 Task: Select the current location as Chattahoochee National Forest, Georgia, United States . Now zoom - , and verify the location . Hide zoom slider
Action: Mouse moved to (123, 88)
Screenshot: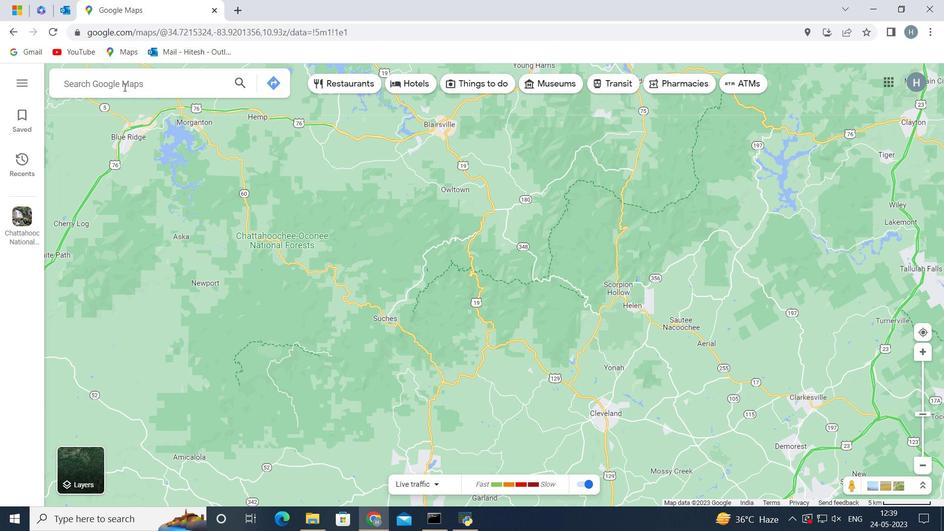 
Action: Mouse pressed left at (123, 88)
Screenshot: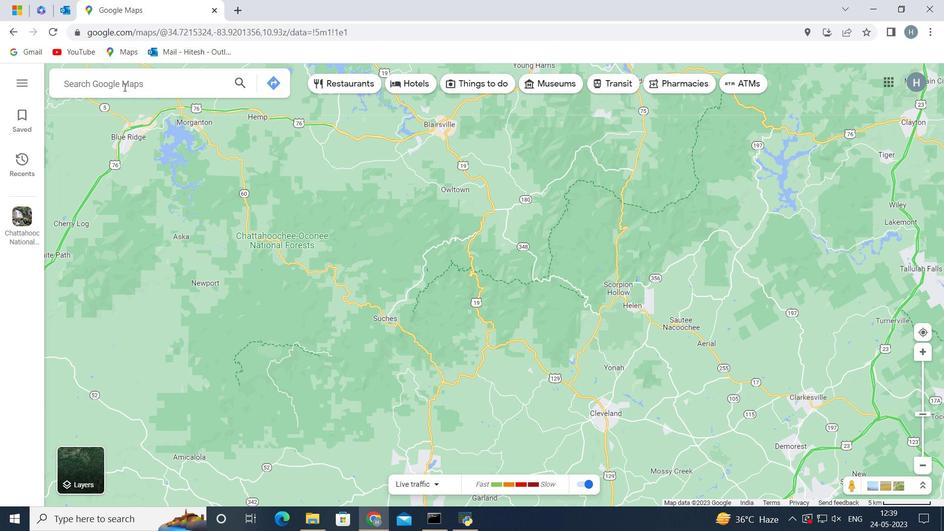 
Action: Key pressed <Key.shift>Chattahoochee<Key.space>national<Key.space>forest<Key.space>gei<Key.backspace>orgia<Key.space>united<Key.space>states
Screenshot: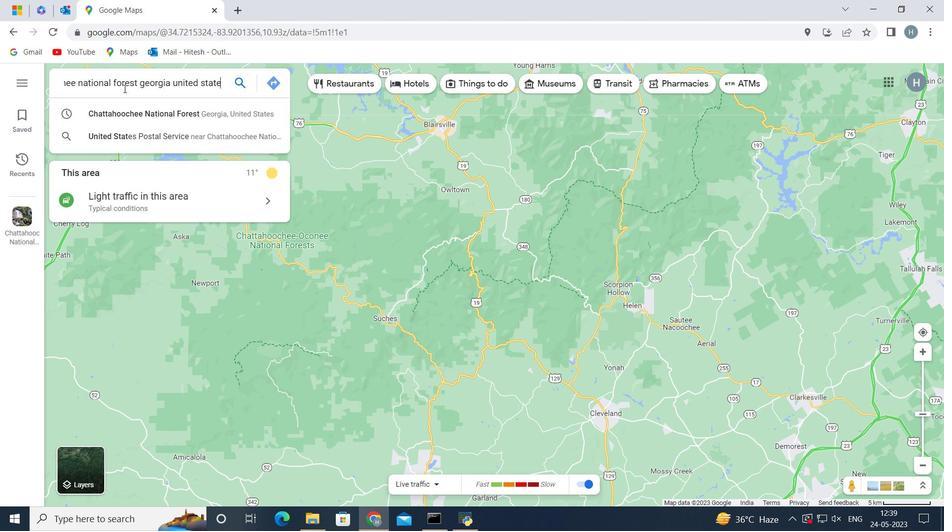 
Action: Mouse moved to (134, 111)
Screenshot: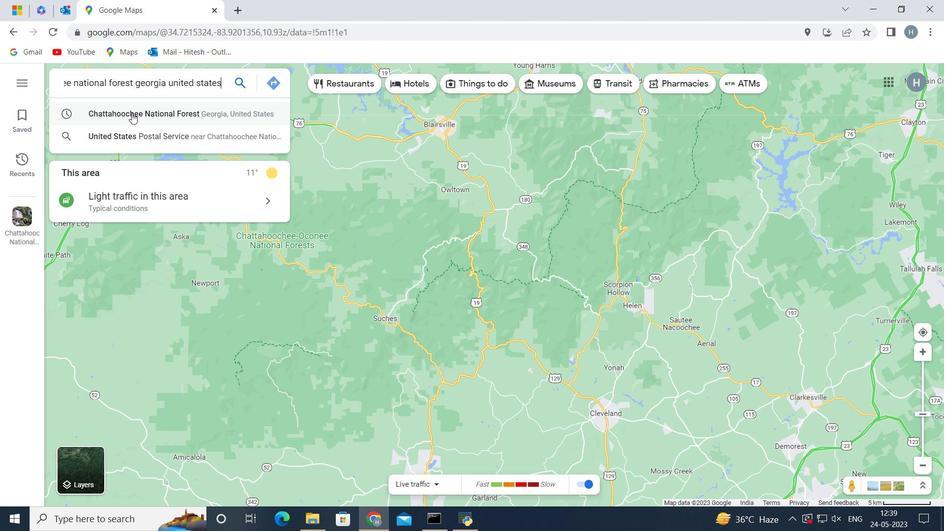 
Action: Mouse pressed left at (134, 111)
Screenshot: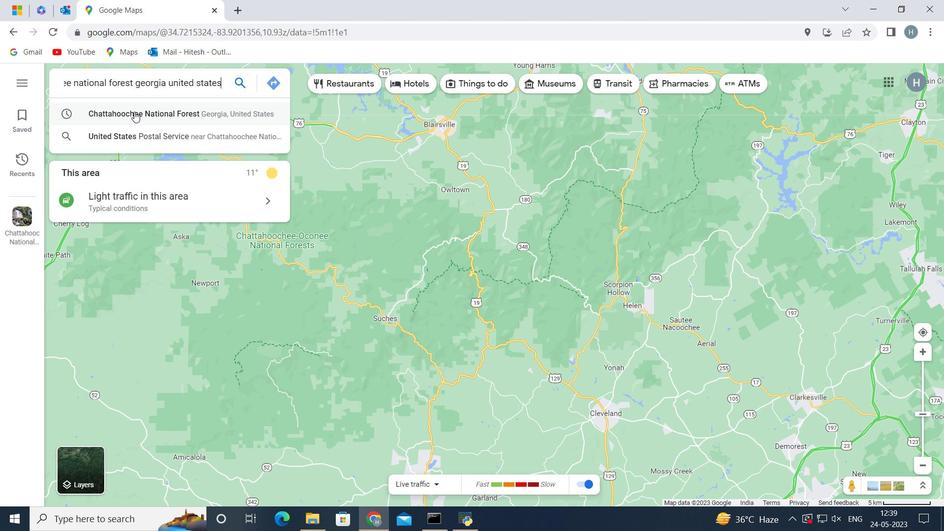 
Action: Mouse moved to (639, 301)
Screenshot: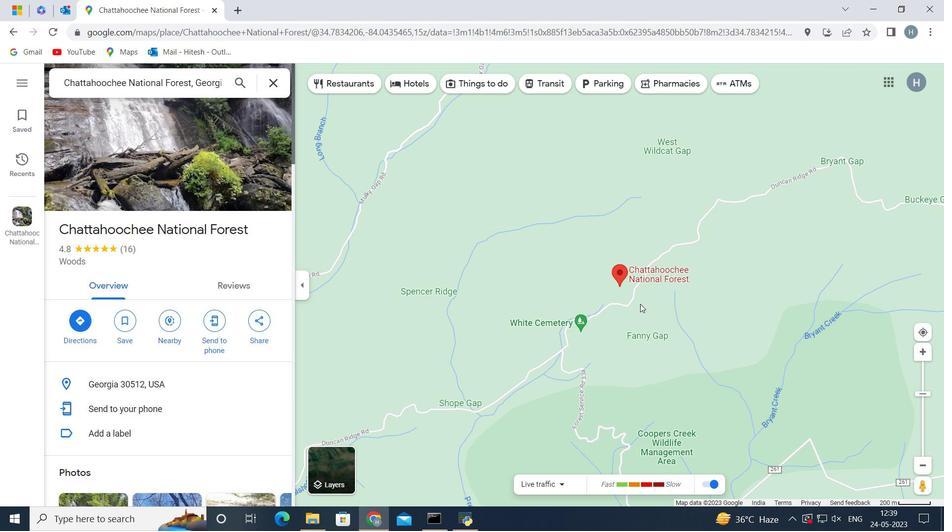 
Action: Mouse scrolled (639, 301) with delta (0, 0)
Screenshot: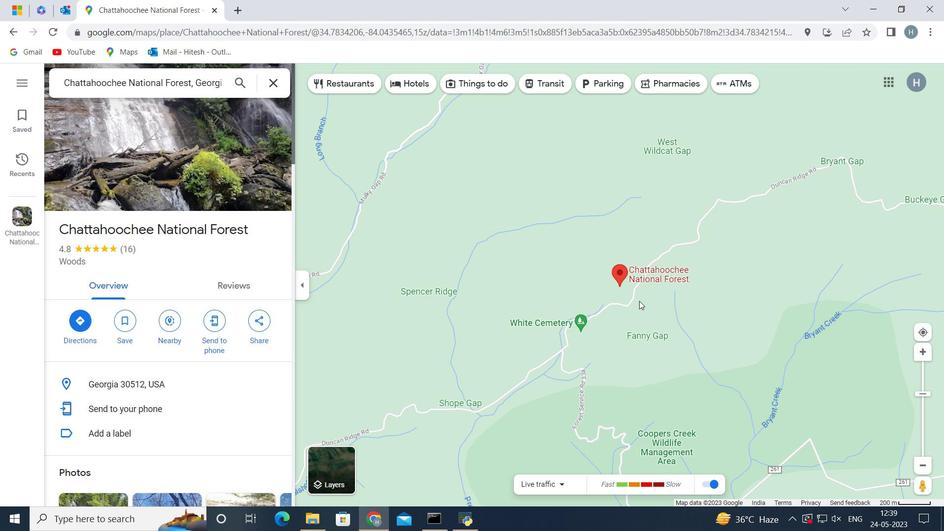 
Action: Mouse scrolled (639, 301) with delta (0, 0)
Screenshot: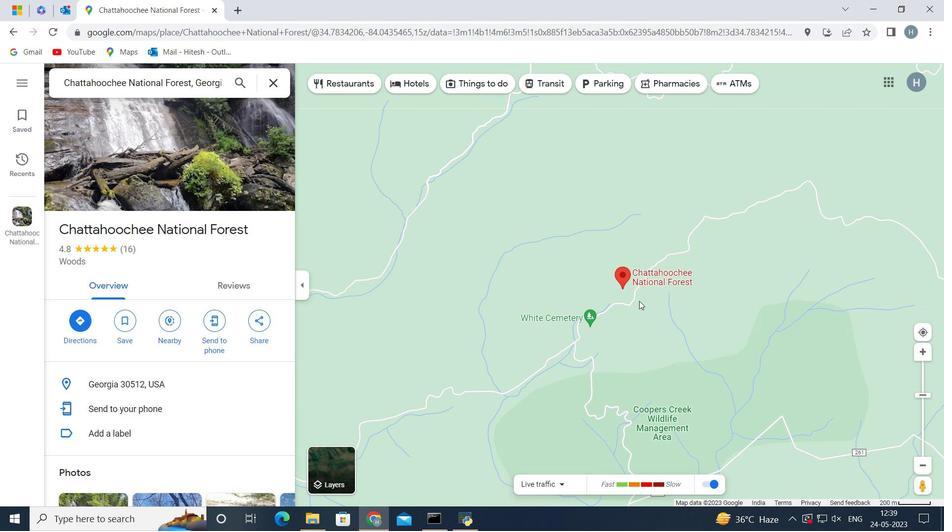 
Action: Mouse scrolled (639, 301) with delta (0, 0)
Screenshot: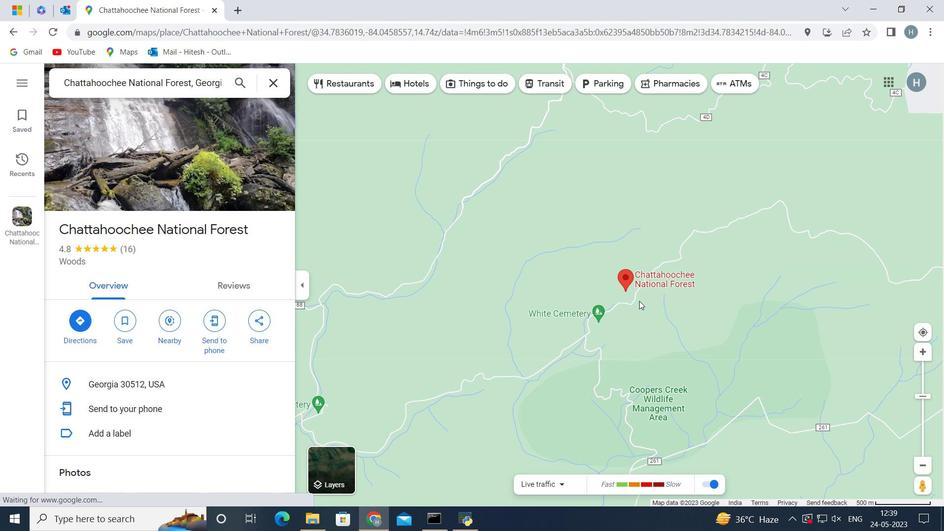
Action: Mouse scrolled (639, 301) with delta (0, 0)
Screenshot: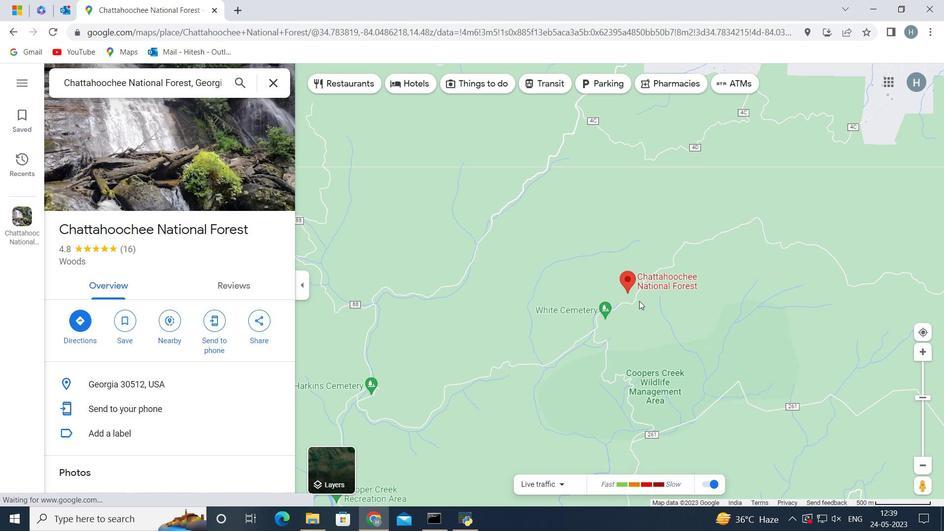 
Action: Mouse scrolled (639, 301) with delta (0, 0)
Screenshot: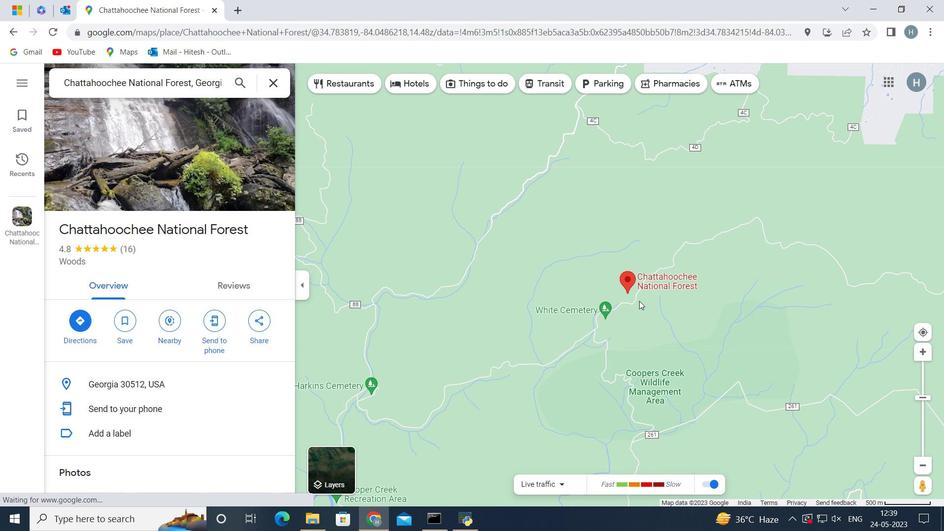 
Action: Mouse scrolled (639, 302) with delta (0, 0)
Screenshot: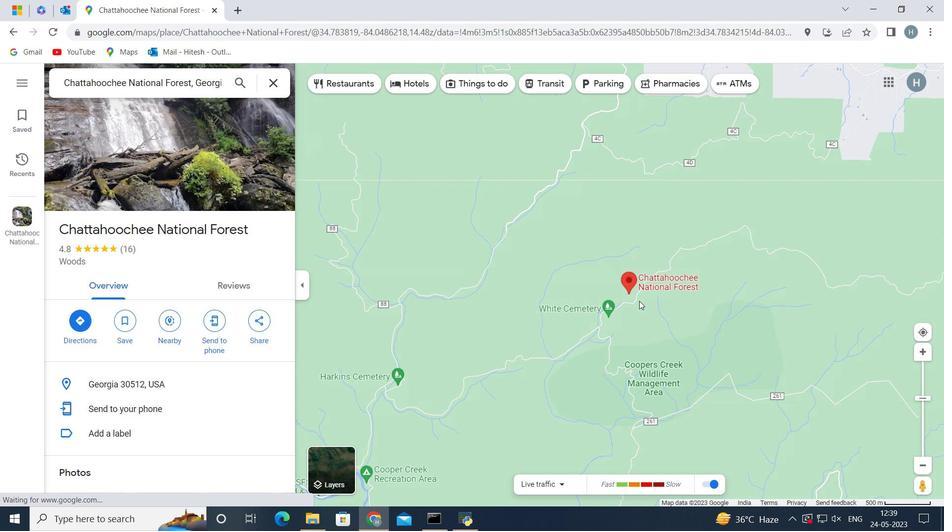 
Action: Mouse scrolled (639, 301) with delta (0, 0)
Screenshot: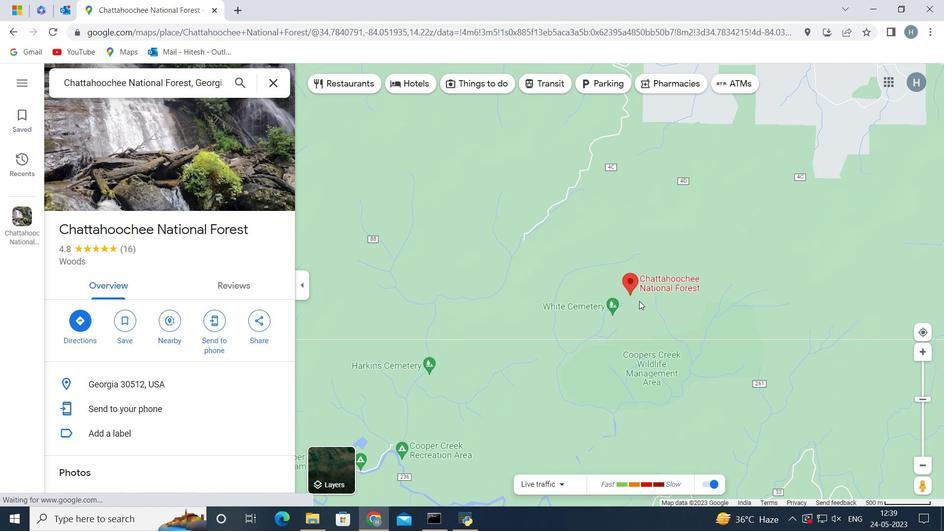 
Action: Mouse scrolled (639, 301) with delta (0, 0)
Screenshot: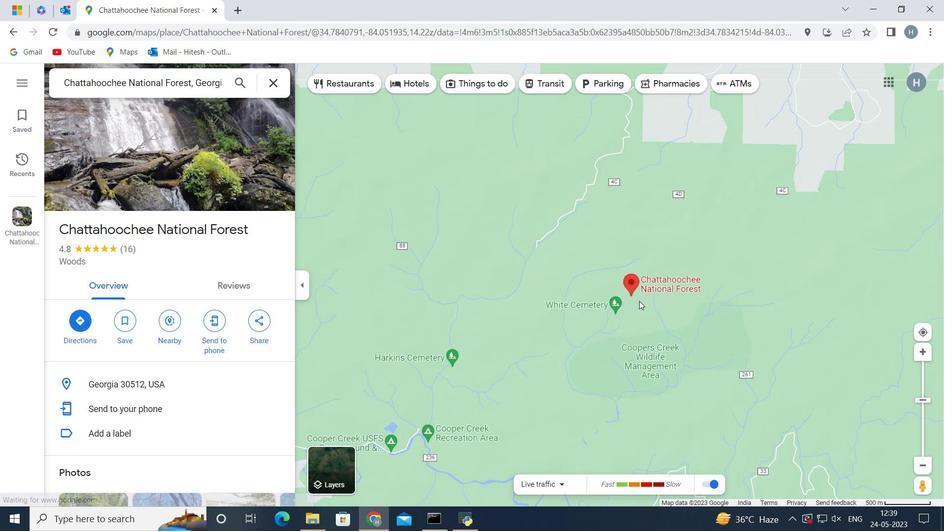 
Action: Mouse scrolled (639, 301) with delta (0, 0)
Screenshot: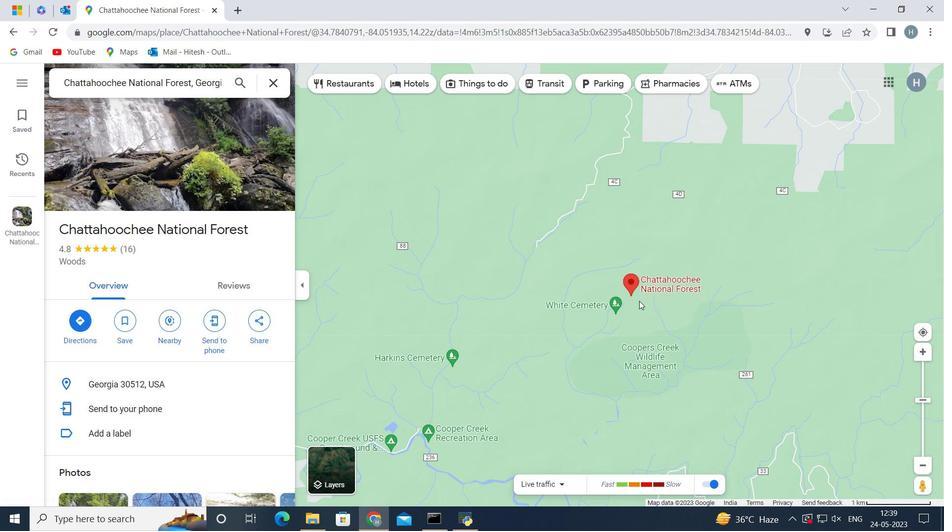 
Action: Mouse scrolled (639, 301) with delta (0, 0)
Screenshot: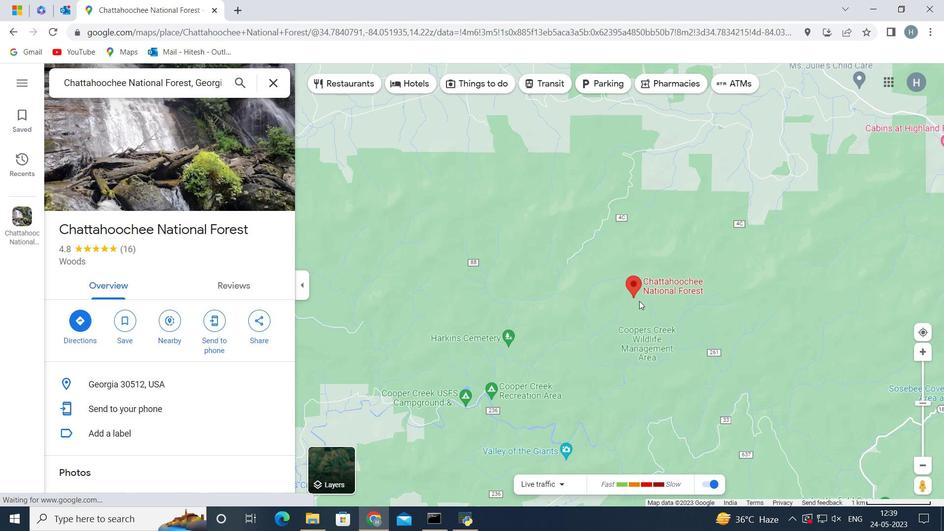 
Action: Mouse scrolled (639, 301) with delta (0, 0)
Screenshot: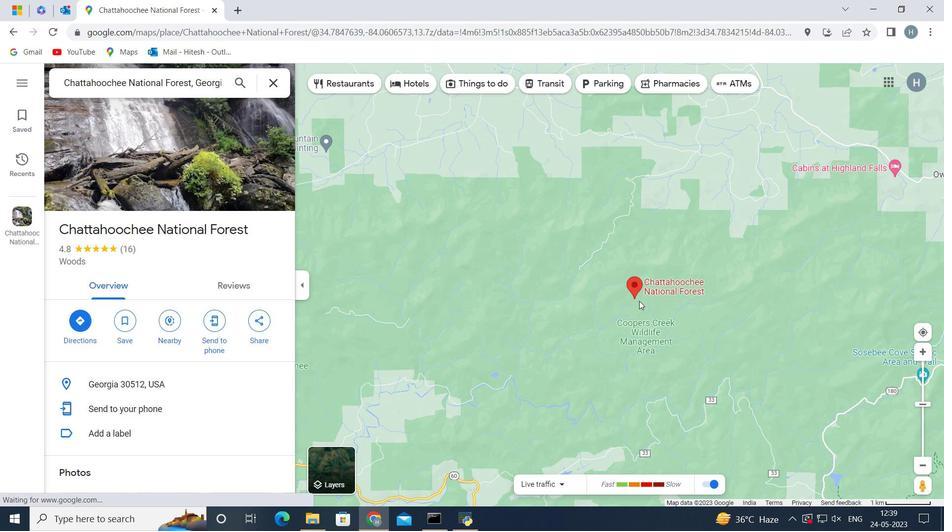 
Action: Mouse scrolled (639, 301) with delta (0, 0)
Screenshot: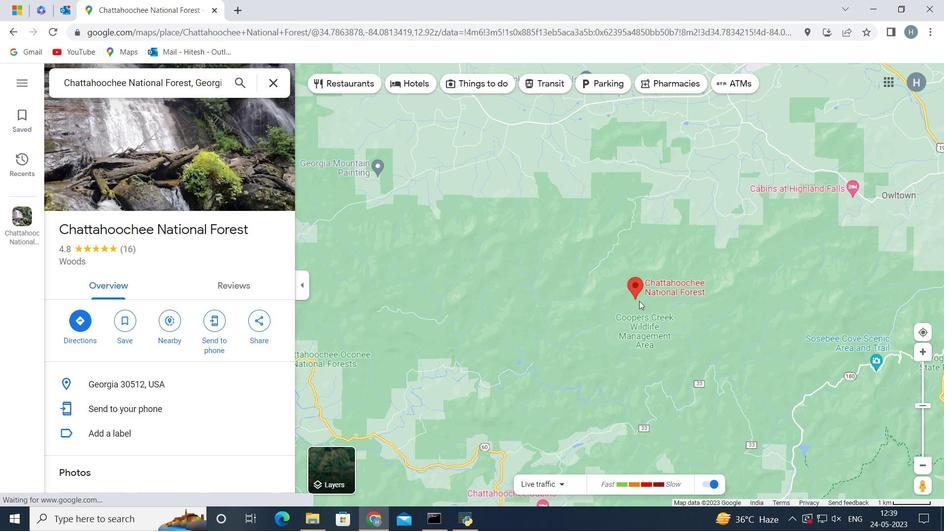 
Action: Mouse scrolled (639, 301) with delta (0, 0)
Screenshot: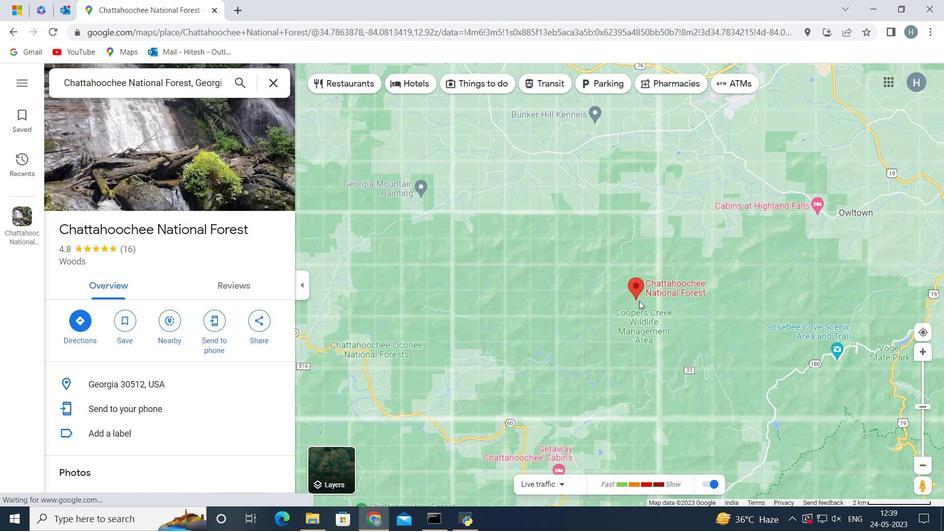 
Action: Mouse scrolled (639, 301) with delta (0, 0)
Screenshot: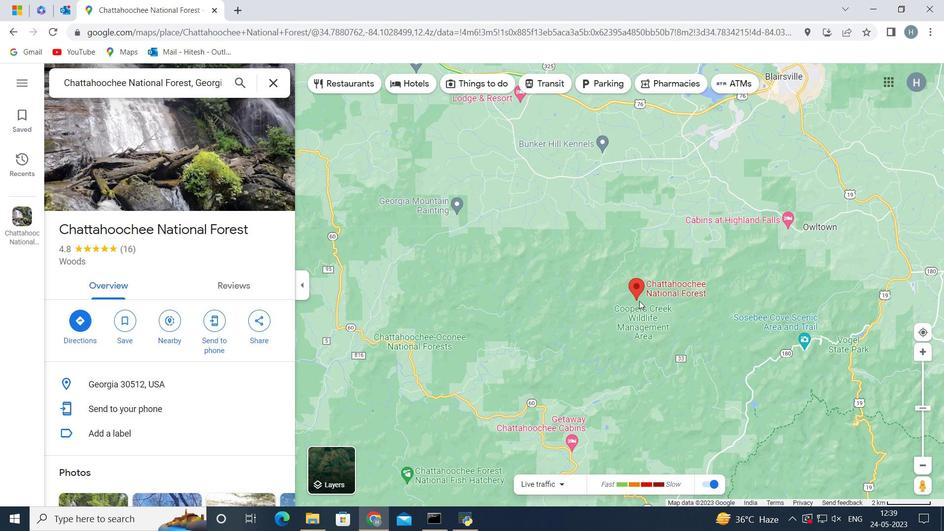 
Action: Mouse scrolled (639, 301) with delta (0, 0)
Screenshot: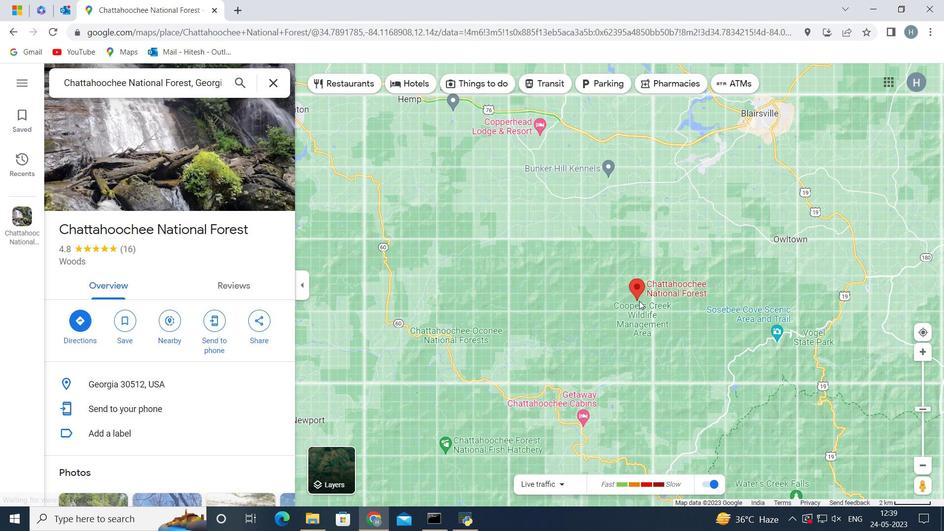 
Action: Mouse scrolled (639, 301) with delta (0, 0)
Screenshot: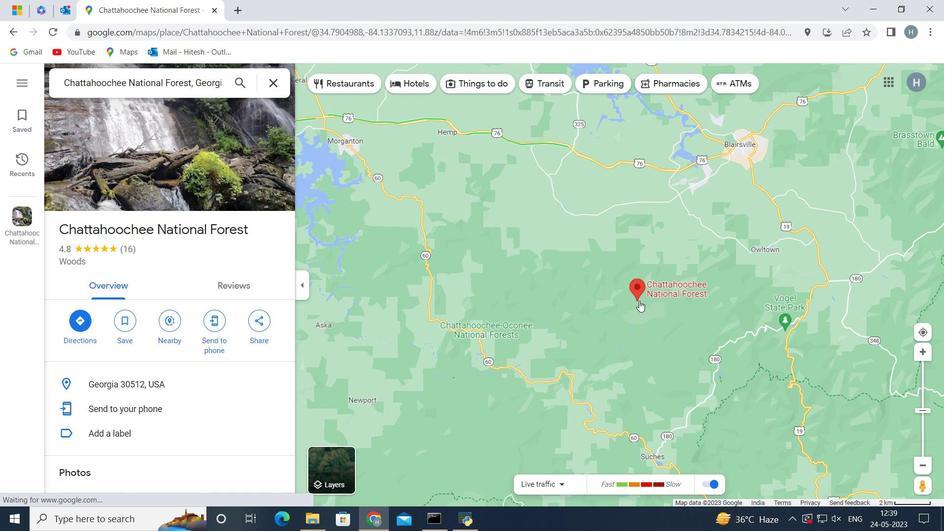 
Action: Mouse scrolled (639, 301) with delta (0, 0)
Screenshot: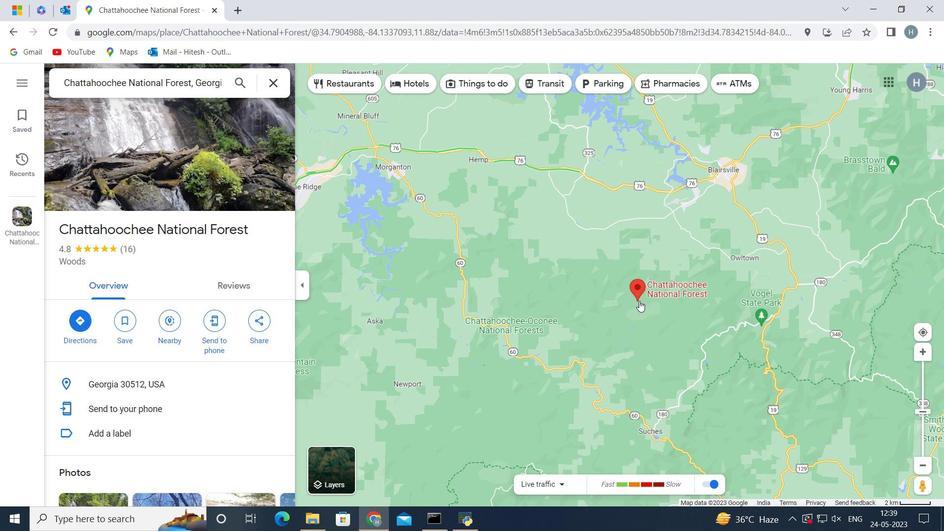 
Action: Mouse scrolled (639, 301) with delta (0, 0)
Screenshot: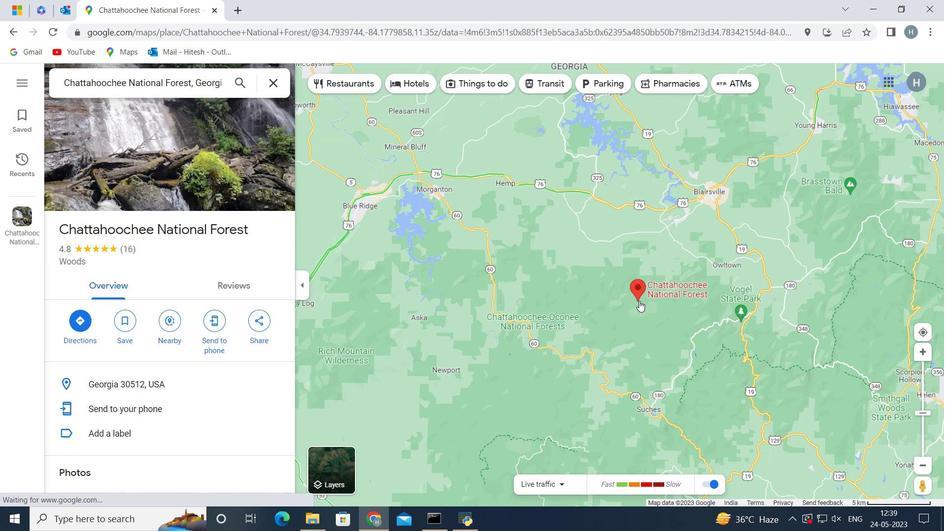 
Action: Mouse scrolled (639, 301) with delta (0, 0)
Screenshot: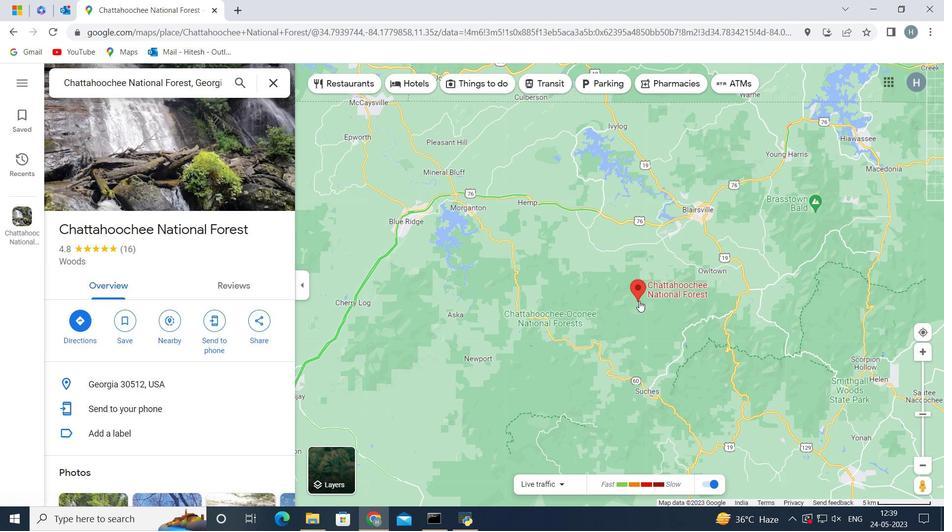 
Action: Mouse scrolled (639, 301) with delta (0, 0)
Screenshot: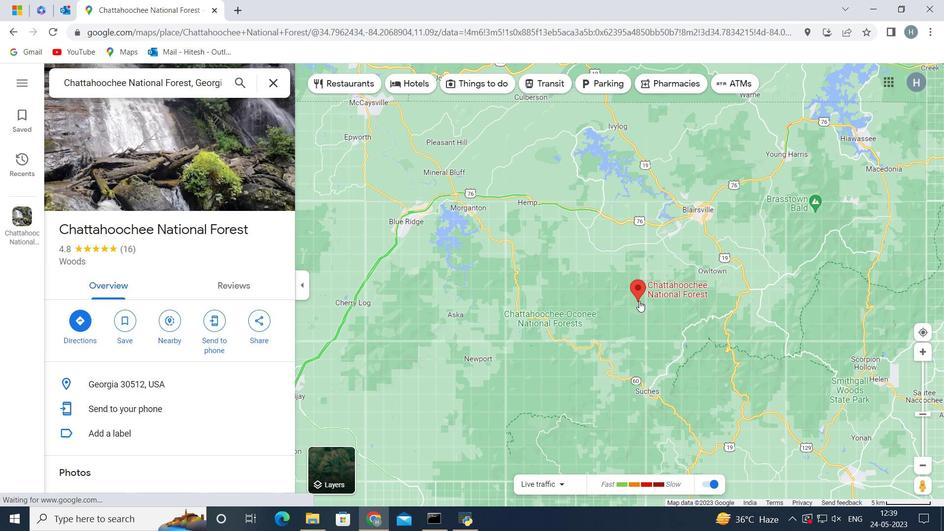 
Action: Mouse scrolled (639, 301) with delta (0, 0)
Screenshot: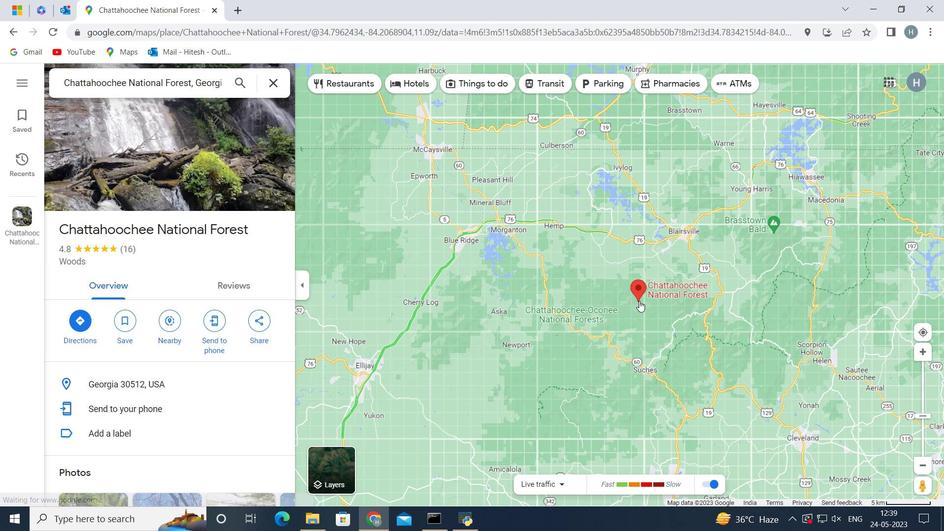 
Action: Mouse scrolled (639, 301) with delta (0, 0)
Screenshot: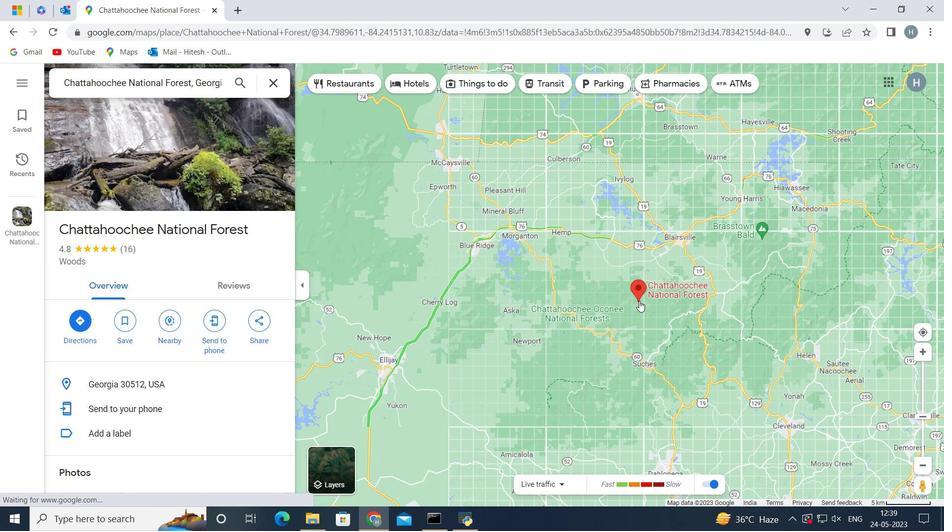 
Action: Mouse scrolled (639, 301) with delta (0, 0)
Screenshot: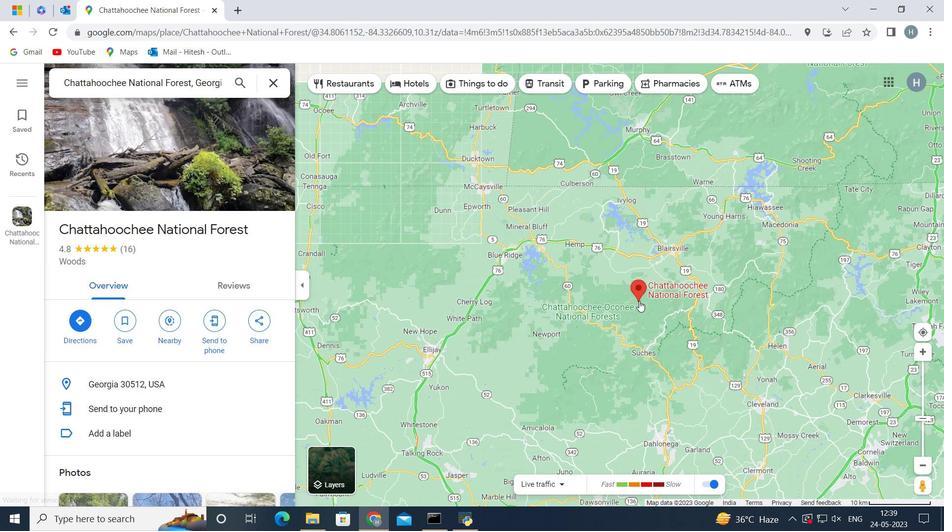 
Action: Mouse scrolled (639, 301) with delta (0, 0)
Screenshot: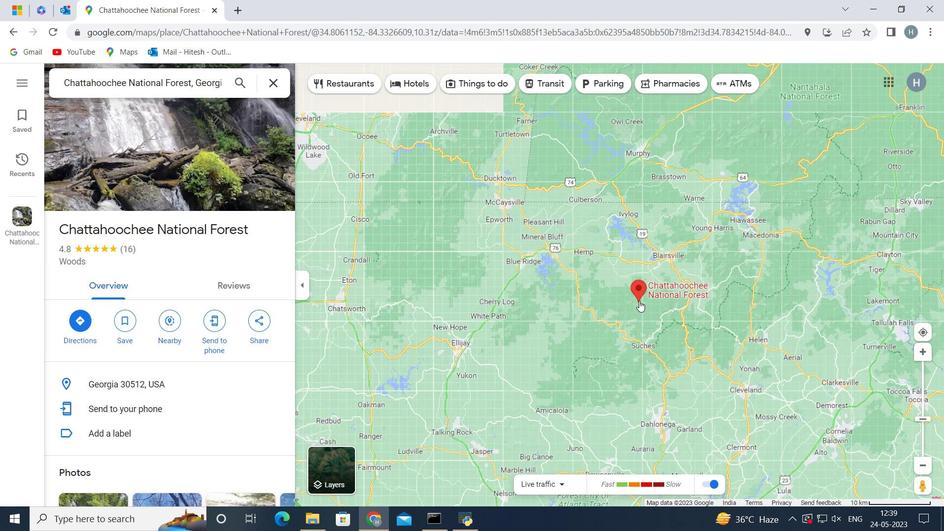 
Action: Mouse scrolled (639, 301) with delta (0, 0)
Screenshot: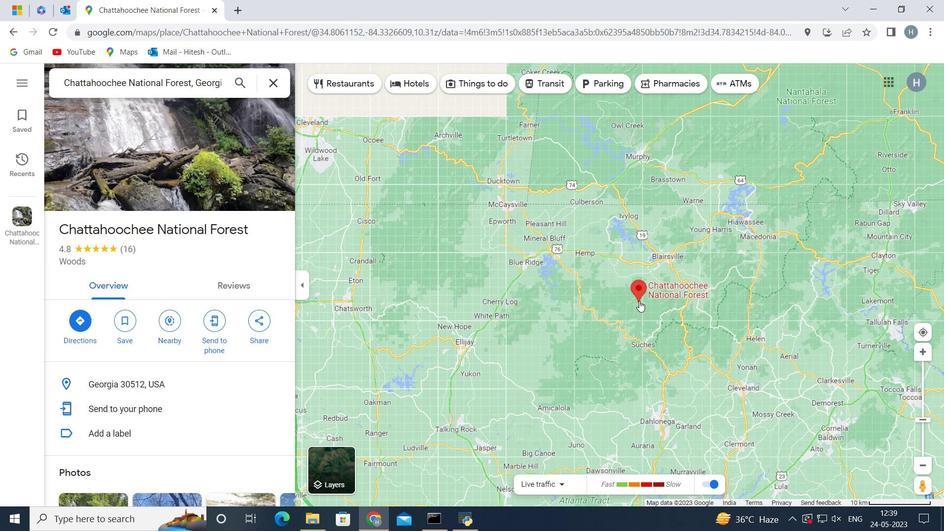 
Action: Mouse scrolled (639, 301) with delta (0, 0)
Screenshot: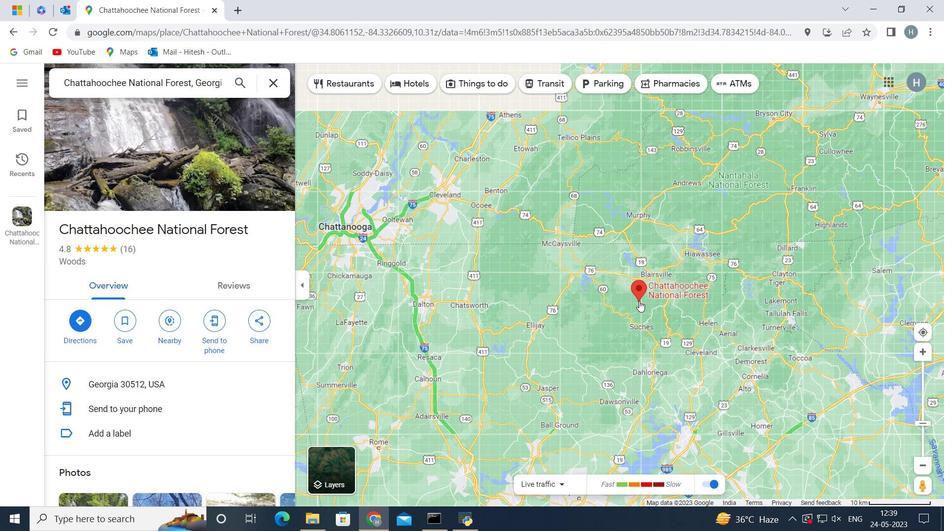 
Action: Mouse scrolled (639, 301) with delta (0, 0)
Screenshot: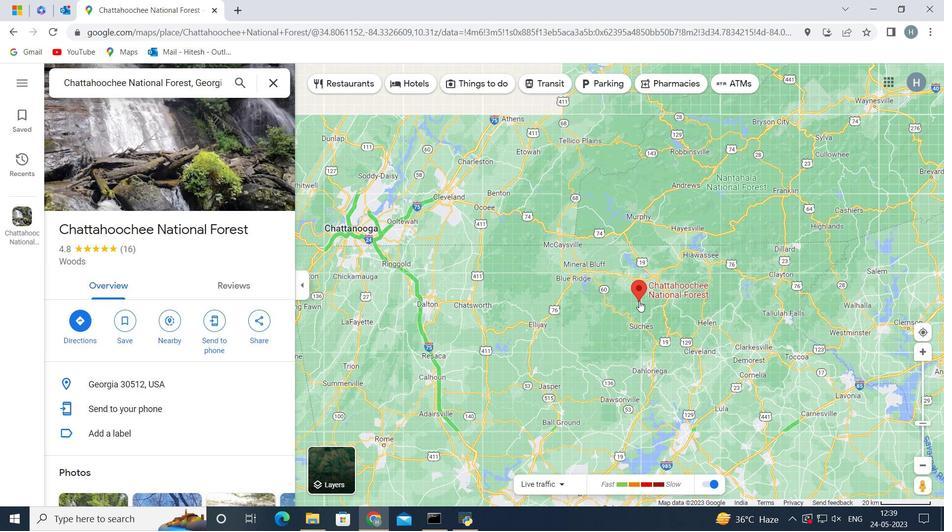 
Action: Mouse scrolled (639, 301) with delta (0, 0)
Screenshot: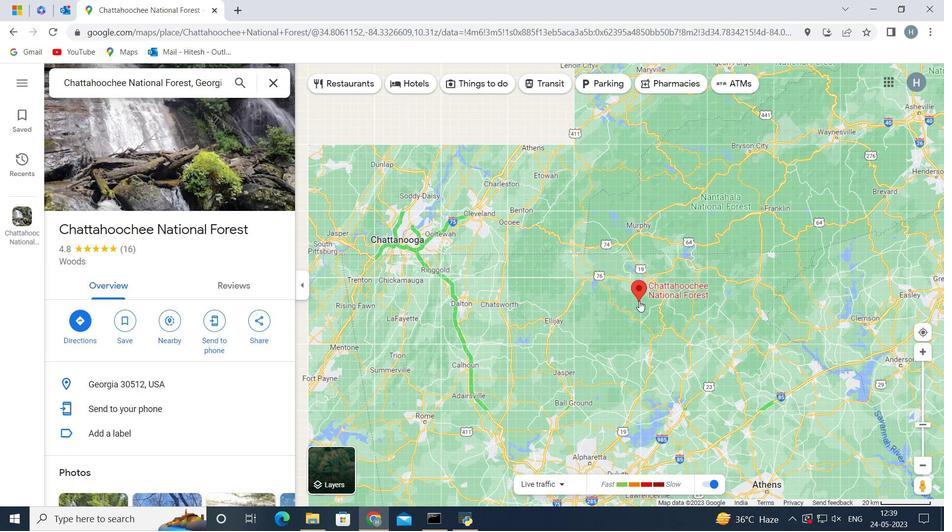 
Action: Mouse scrolled (639, 301) with delta (0, 0)
Screenshot: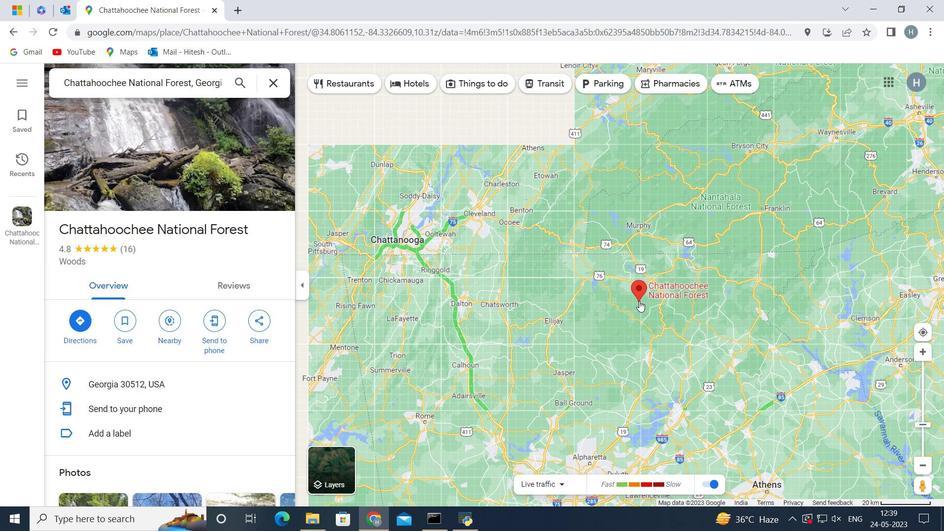 
Action: Mouse scrolled (639, 301) with delta (0, 0)
Screenshot: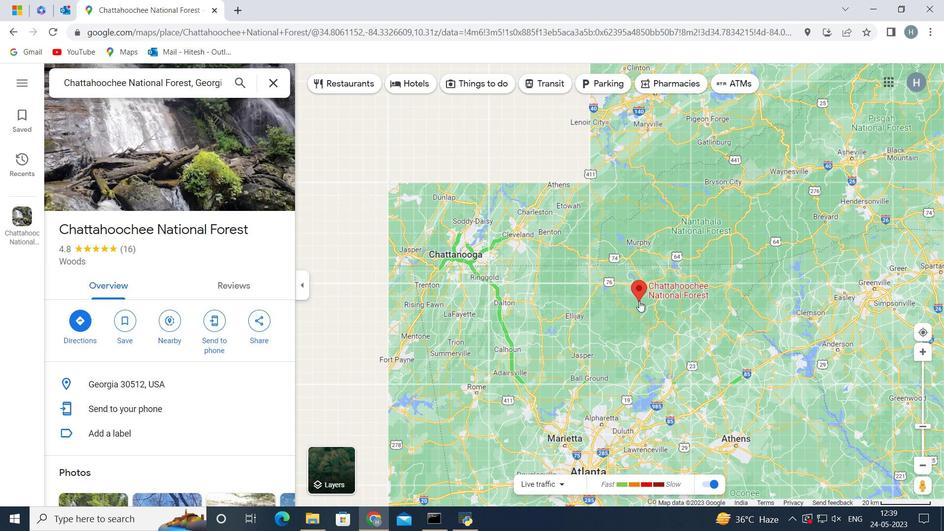 
Action: Mouse scrolled (639, 301) with delta (0, 0)
Screenshot: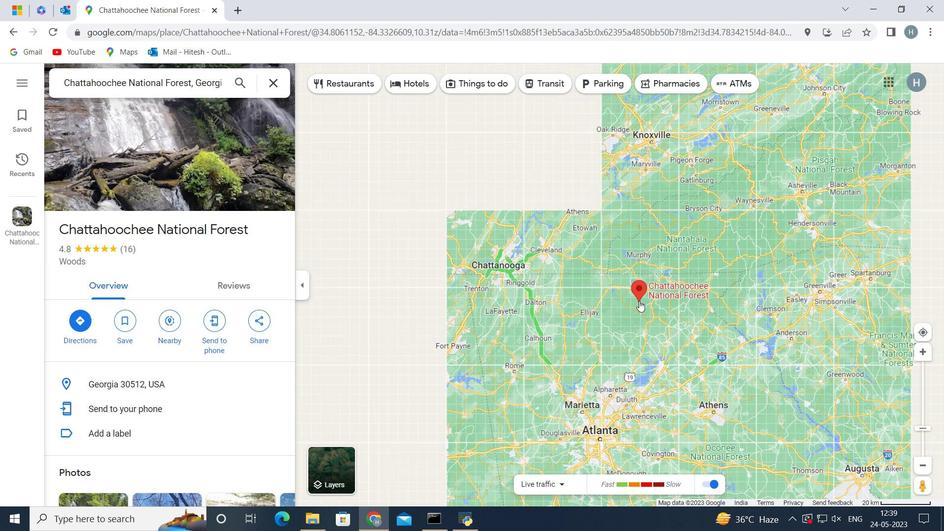 
Action: Mouse scrolled (639, 301) with delta (0, 0)
Screenshot: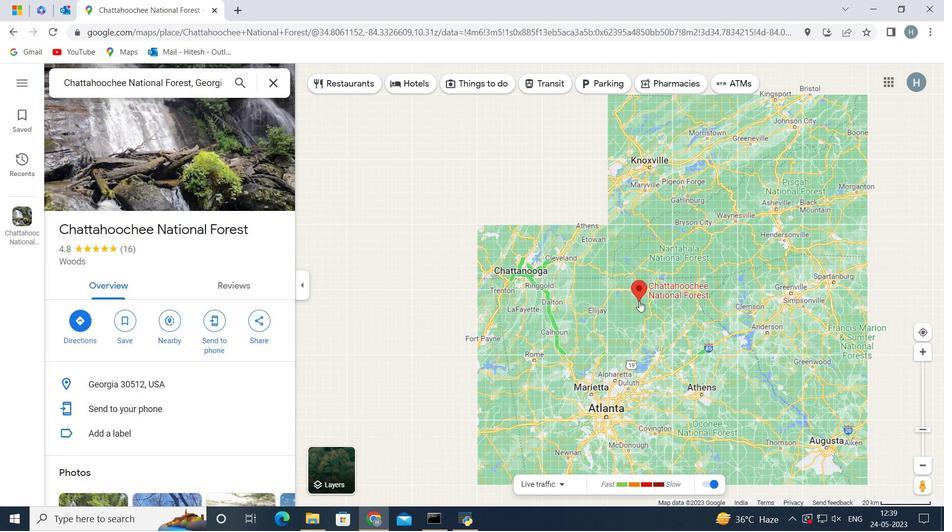 
Action: Mouse scrolled (639, 301) with delta (0, 0)
Screenshot: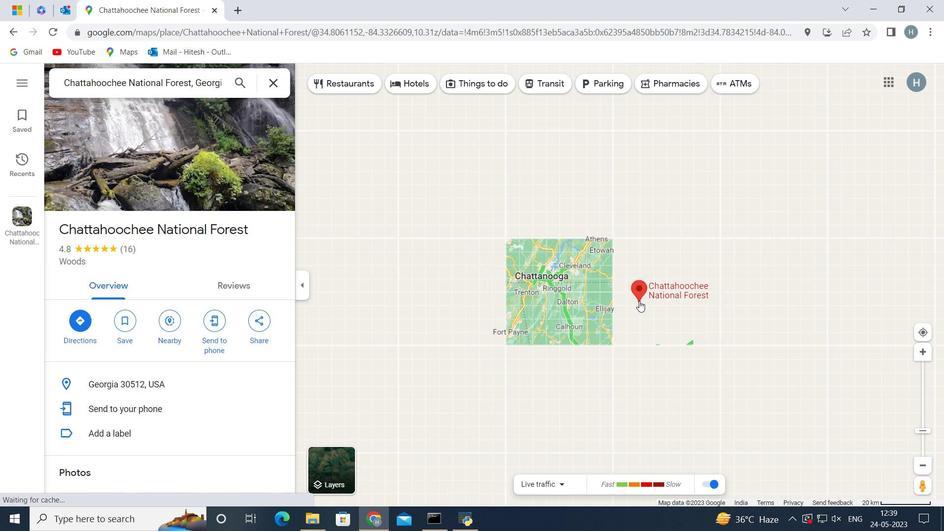 
Action: Mouse scrolled (639, 301) with delta (0, 0)
Screenshot: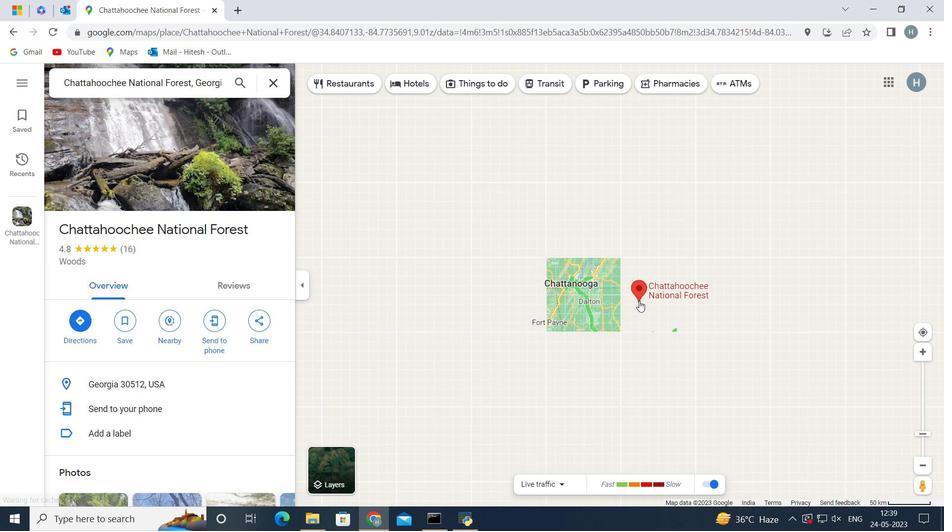 
Action: Mouse scrolled (639, 301) with delta (0, 0)
Screenshot: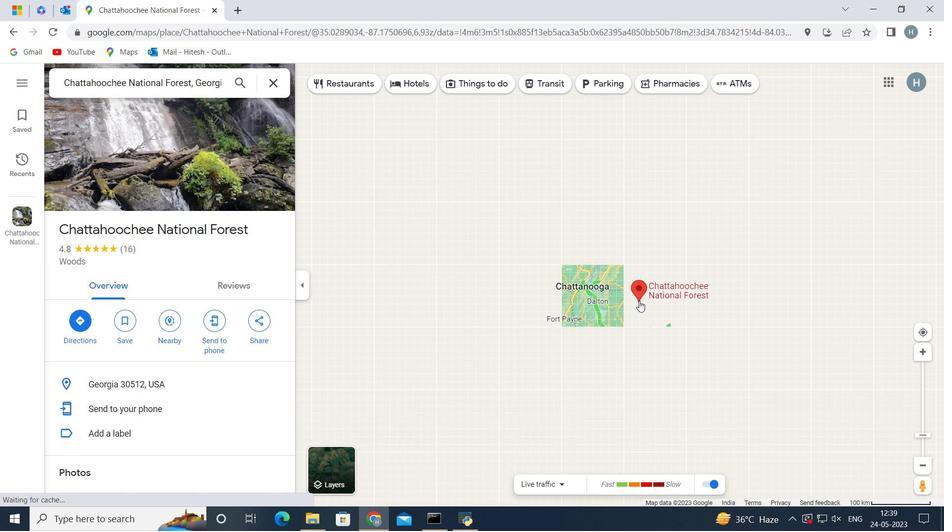 
Action: Mouse scrolled (639, 301) with delta (0, 0)
Screenshot: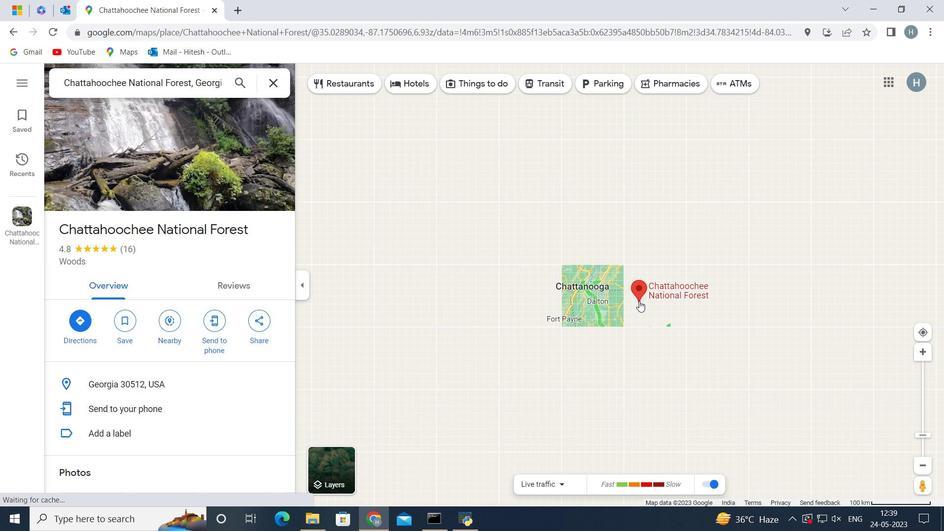 
Action: Mouse scrolled (639, 301) with delta (0, 0)
Screenshot: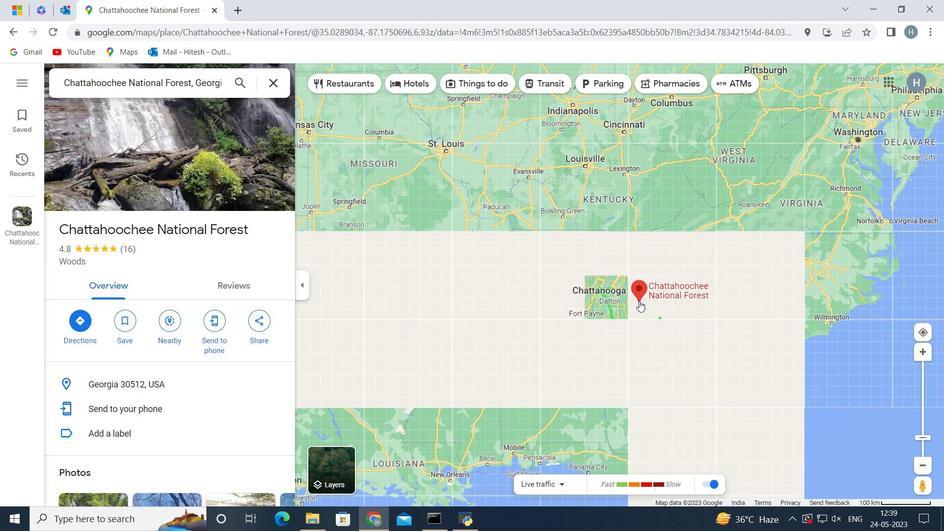 
Action: Mouse scrolled (639, 301) with delta (0, 0)
Screenshot: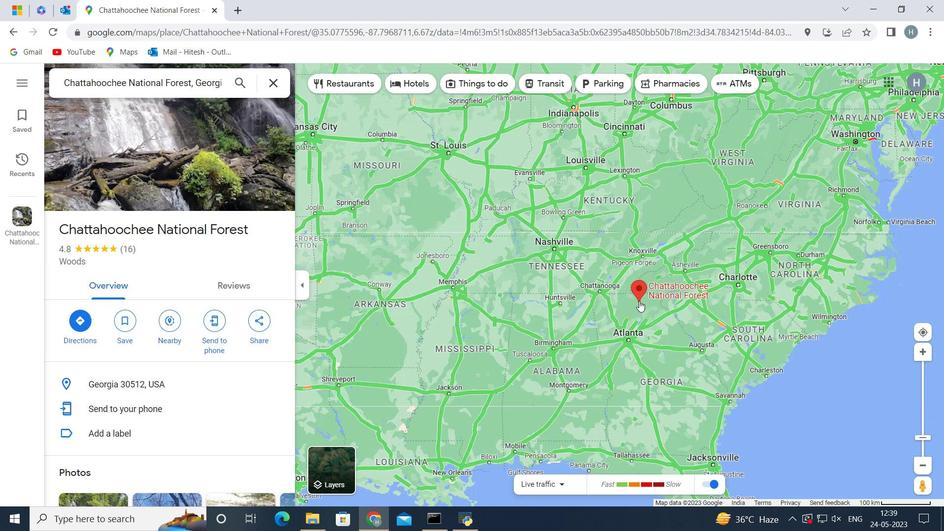 
Action: Mouse scrolled (639, 302) with delta (0, 0)
Screenshot: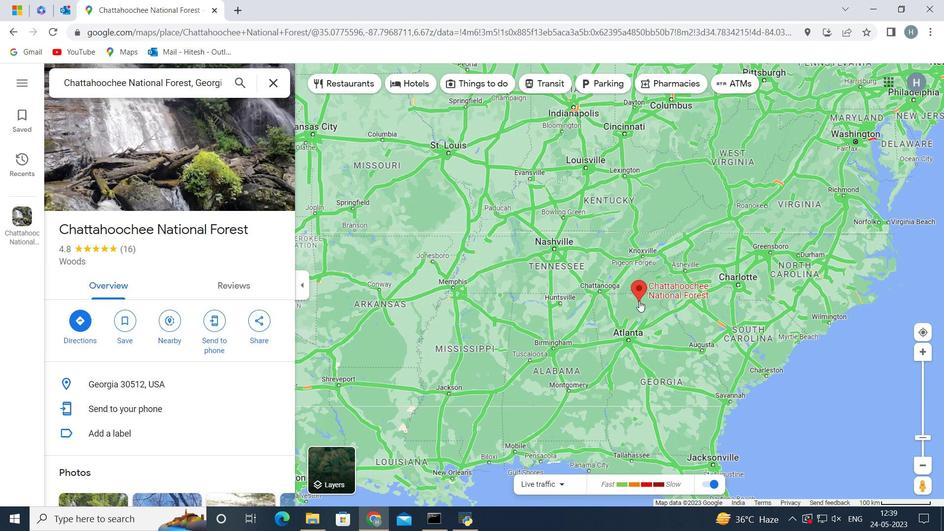 
Action: Mouse scrolled (639, 301) with delta (0, 0)
Screenshot: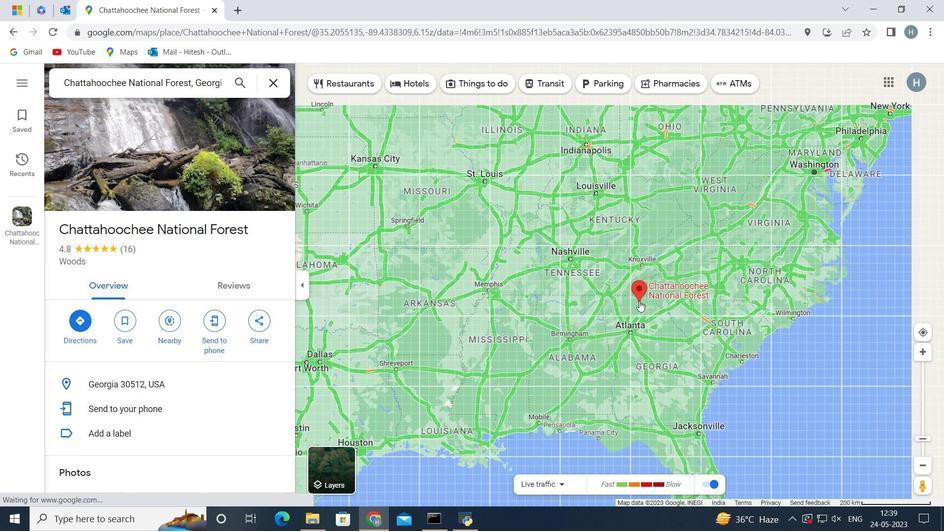 
Action: Mouse scrolled (639, 301) with delta (0, 0)
Screenshot: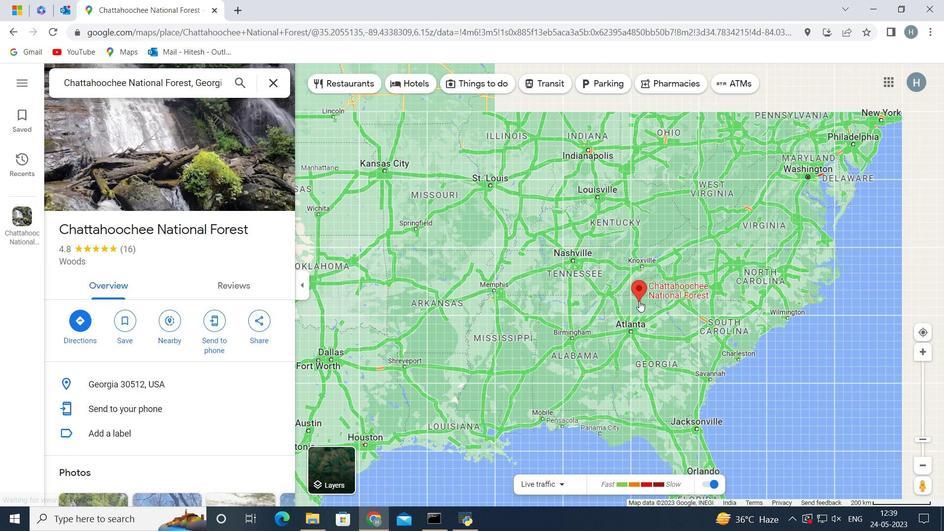 
Action: Mouse scrolled (639, 301) with delta (0, 0)
Screenshot: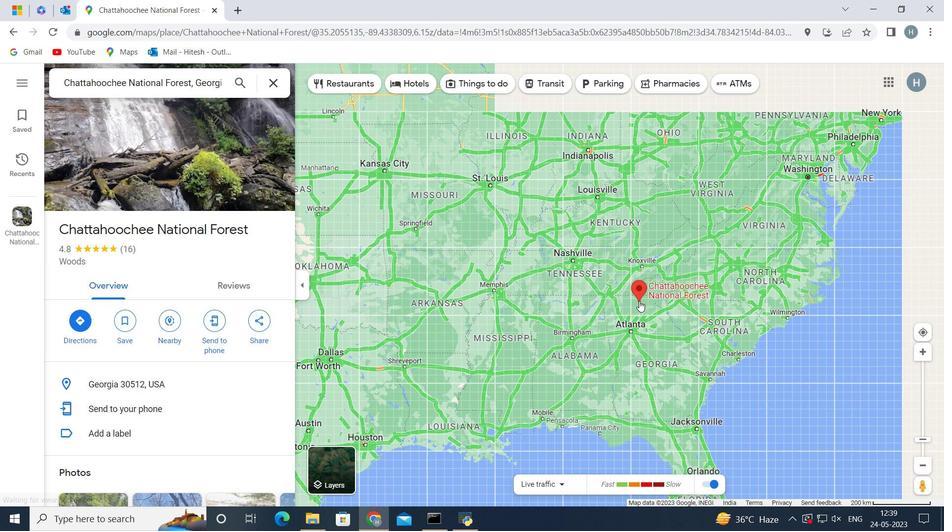 
Action: Mouse scrolled (639, 301) with delta (0, 0)
Screenshot: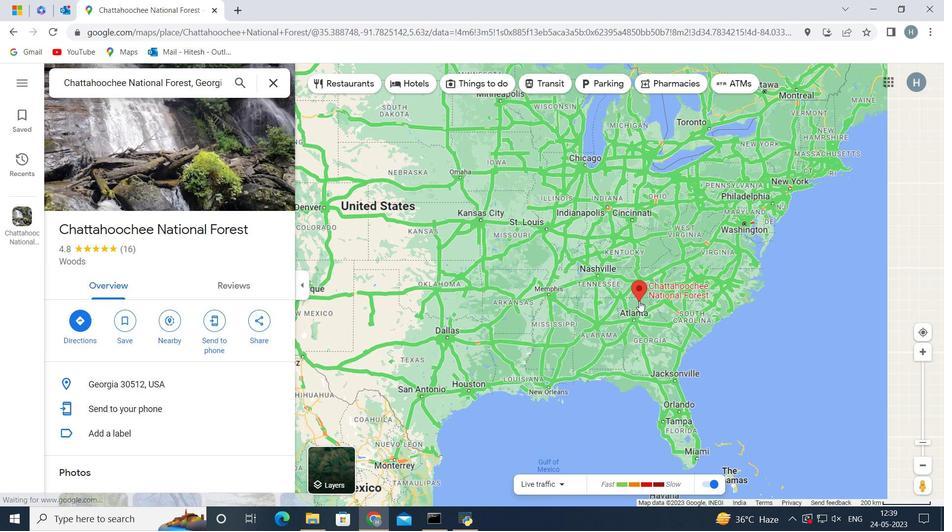 
Action: Mouse scrolled (639, 301) with delta (0, 0)
Screenshot: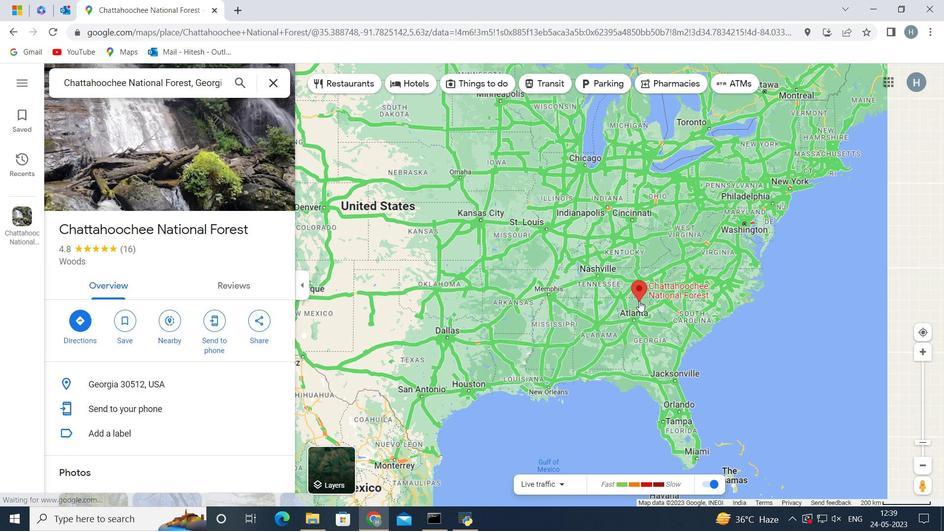 
Action: Mouse scrolled (639, 301) with delta (0, 0)
Screenshot: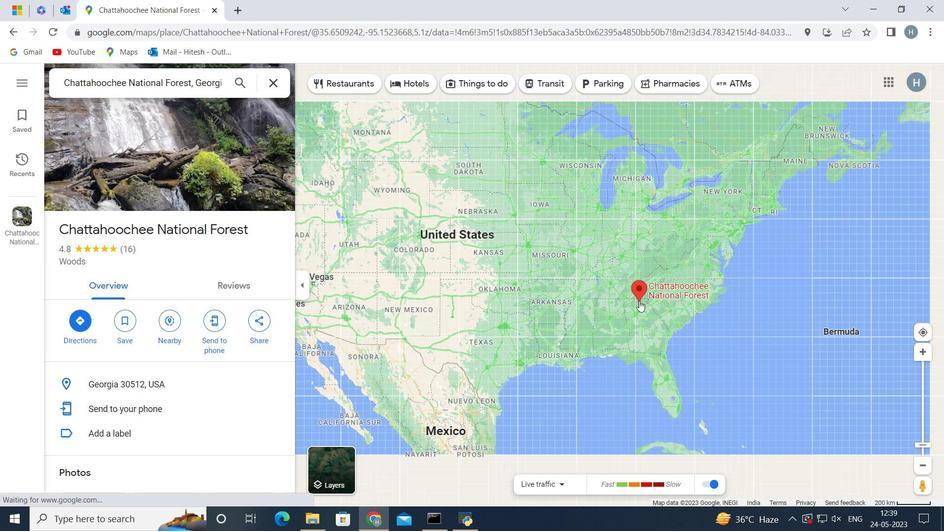 
Action: Mouse scrolled (639, 301) with delta (0, 0)
Screenshot: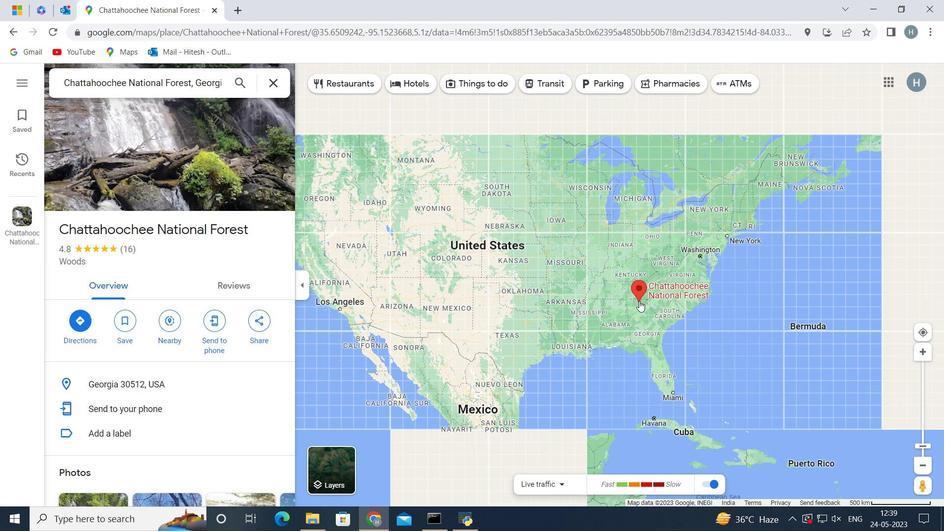 
Action: Mouse scrolled (639, 301) with delta (0, 0)
Screenshot: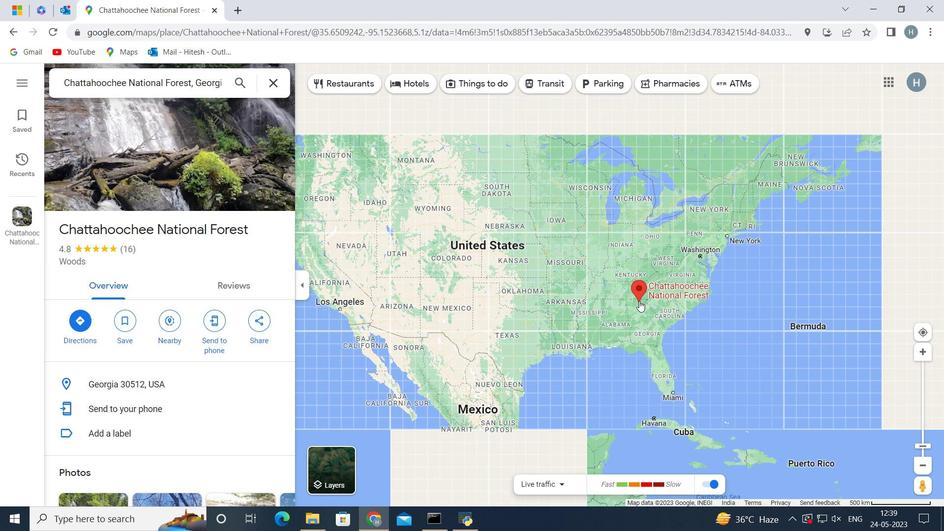 
Action: Mouse scrolled (639, 301) with delta (0, 0)
Screenshot: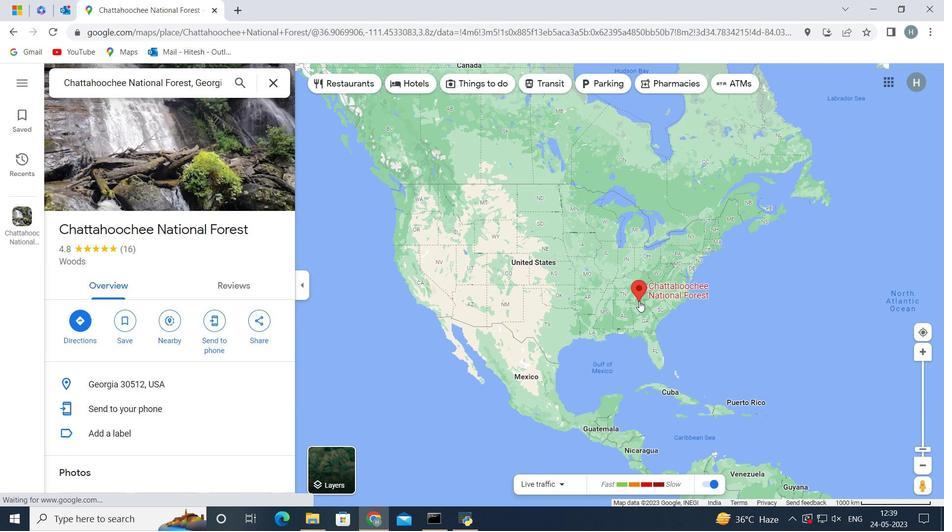 
Action: Mouse scrolled (639, 301) with delta (0, 0)
Screenshot: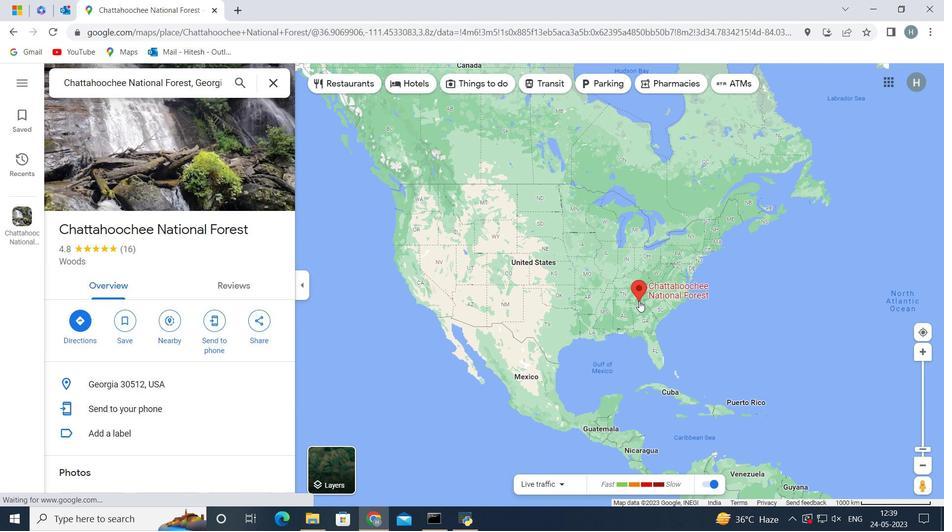 
Action: Mouse scrolled (639, 301) with delta (0, 0)
Screenshot: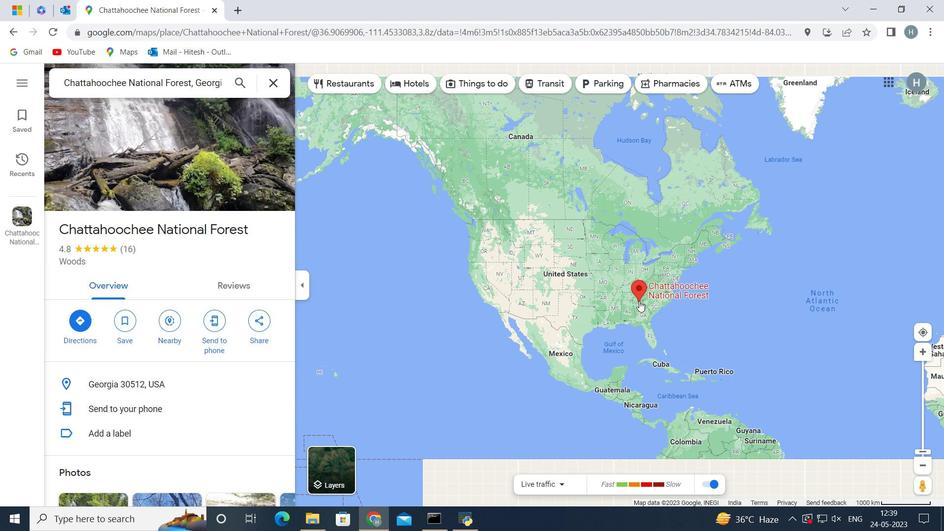 
Action: Mouse scrolled (639, 301) with delta (0, 0)
Screenshot: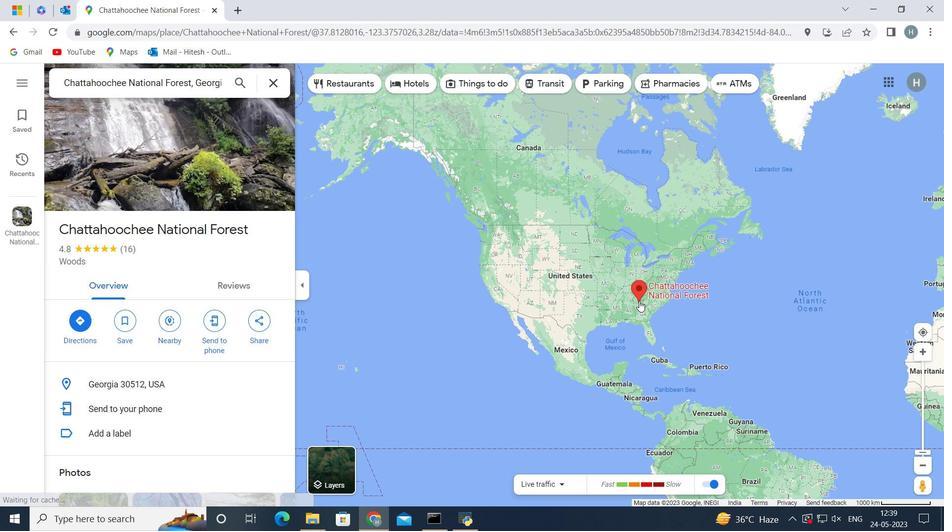
Action: Mouse scrolled (639, 301) with delta (0, 0)
Screenshot: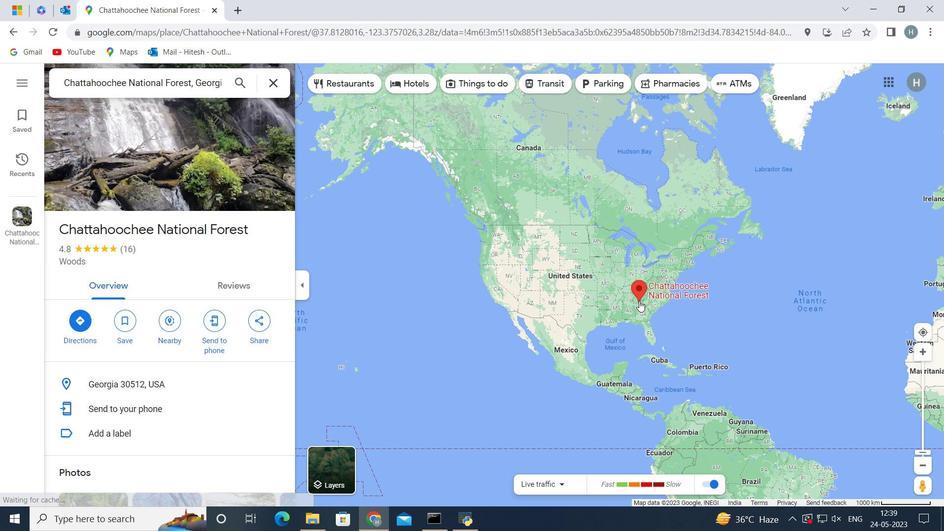 
Action: Mouse scrolled (639, 301) with delta (0, 0)
Screenshot: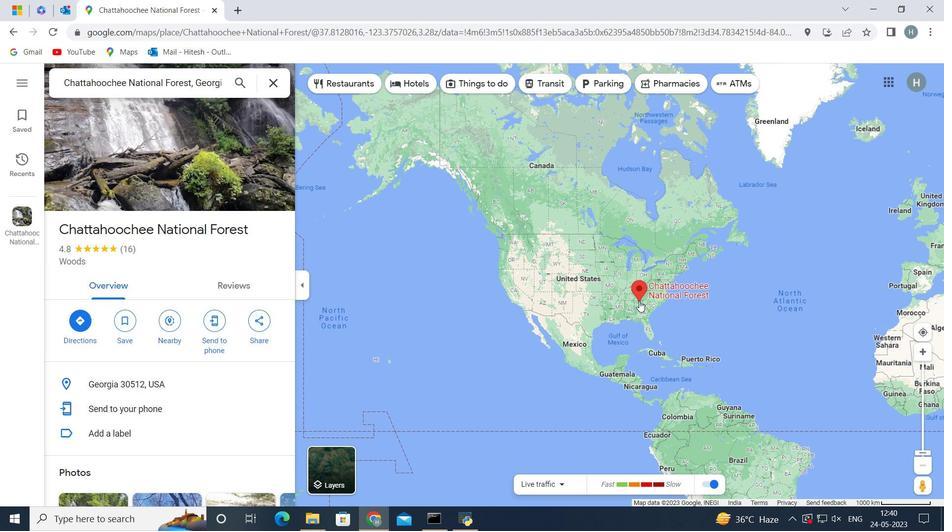 
Action: Mouse scrolled (639, 301) with delta (0, 0)
Screenshot: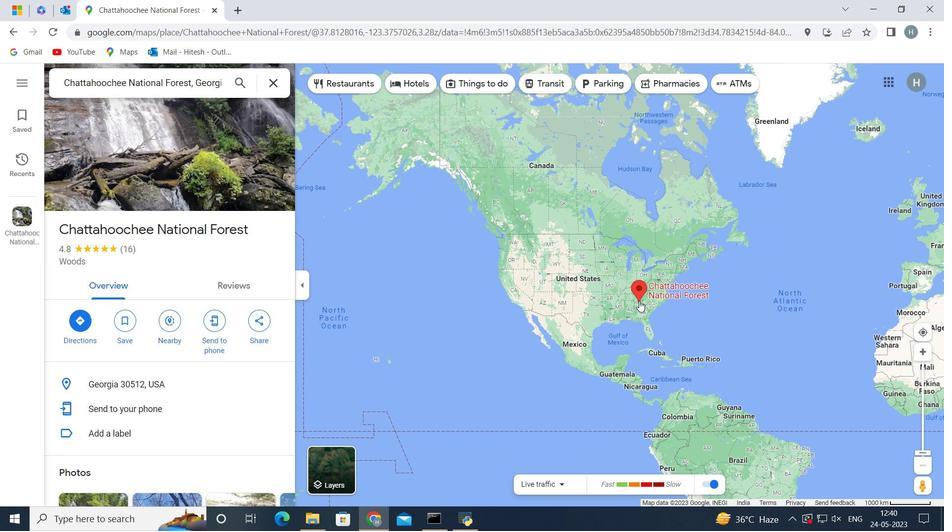 
Action: Mouse scrolled (639, 301) with delta (0, 0)
Screenshot: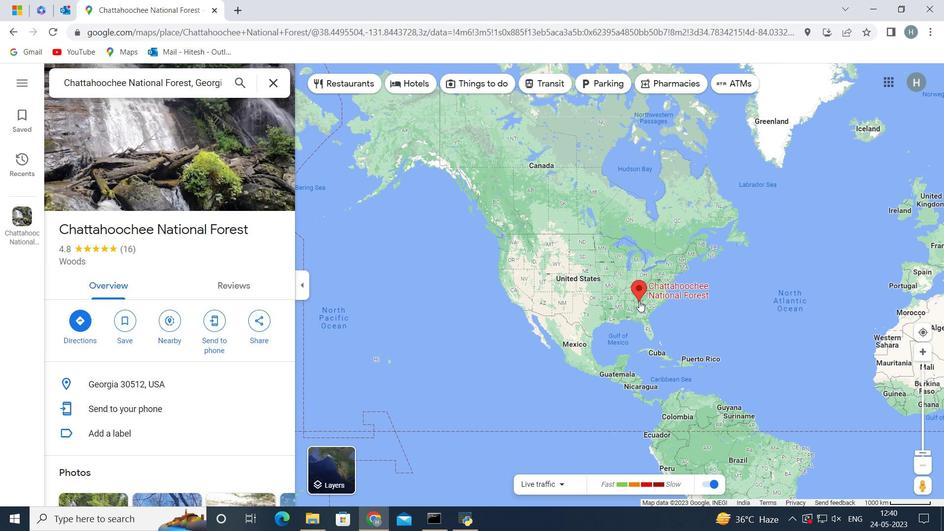 
Action: Mouse scrolled (639, 301) with delta (0, 0)
Screenshot: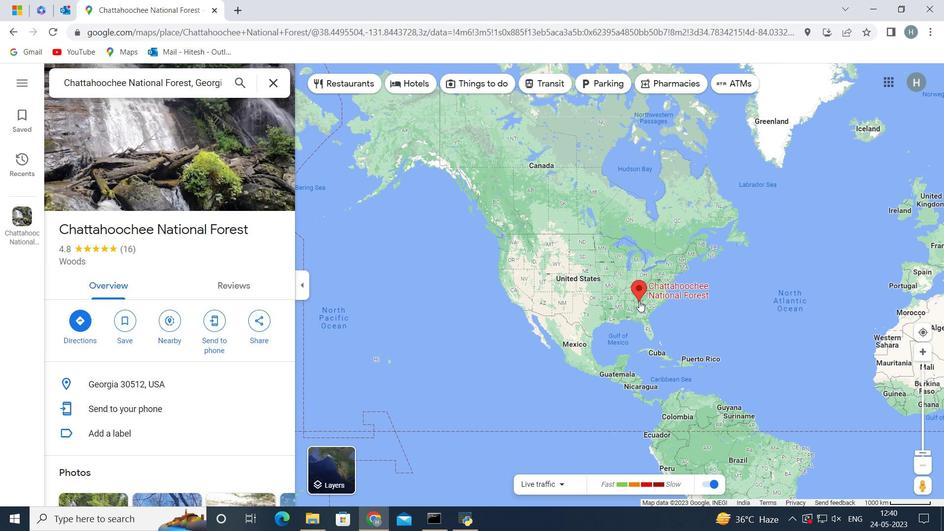 
Action: Mouse moved to (658, 294)
Screenshot: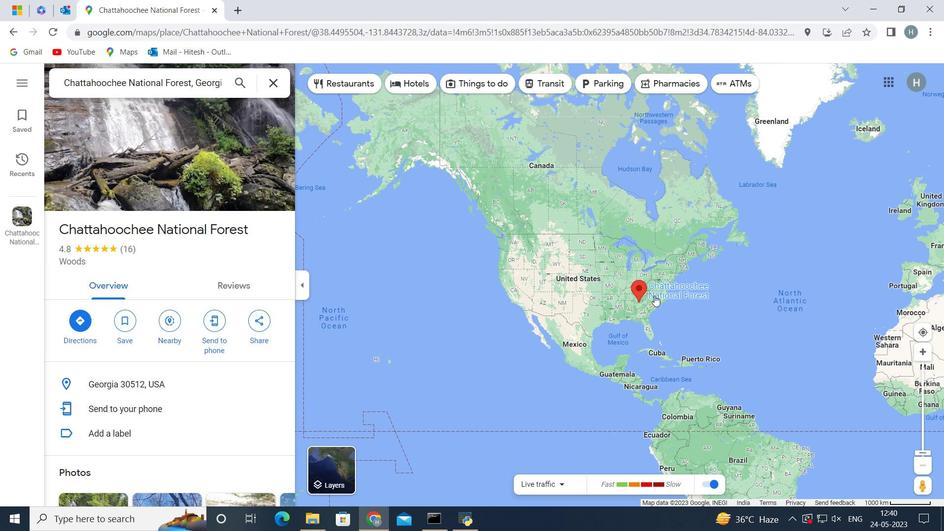 
Action: Mouse pressed left at (658, 294)
Screenshot: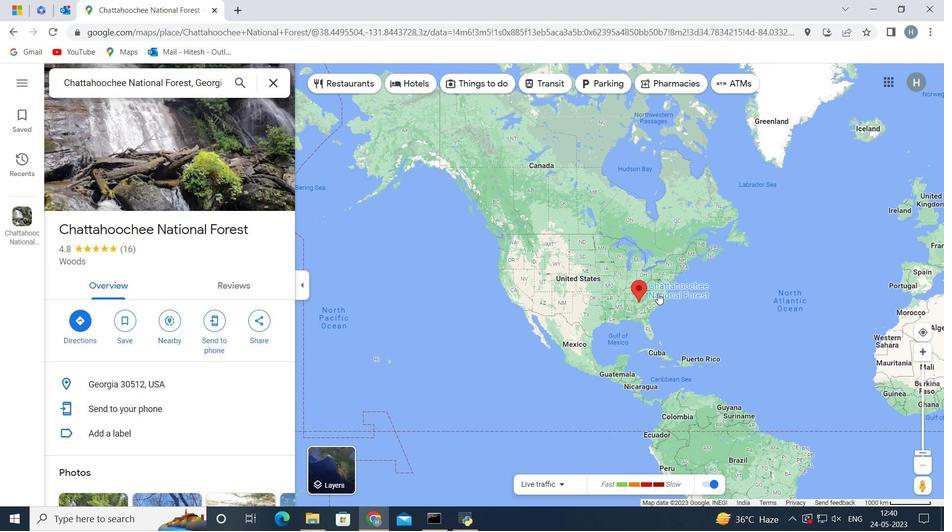 
Action: Mouse moved to (922, 353)
Screenshot: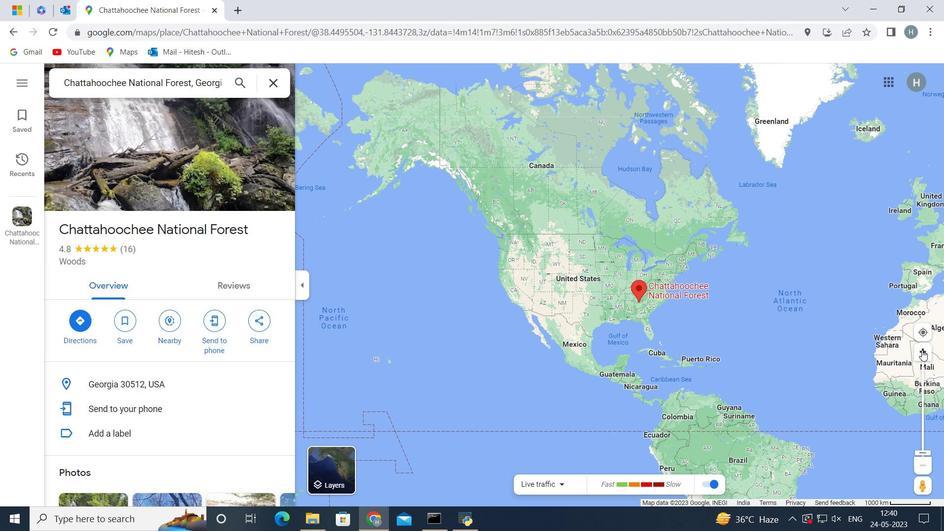 
Action: Mouse pressed left at (922, 353)
Screenshot: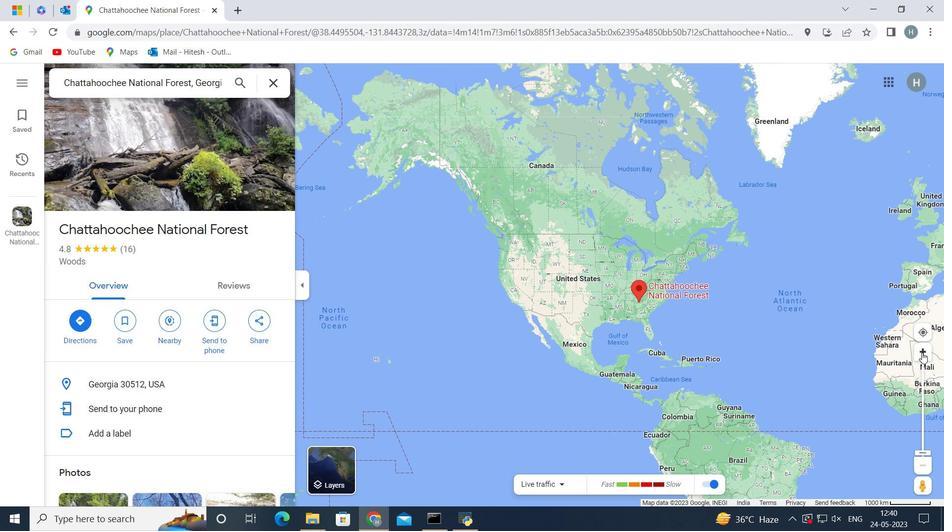 
Action: Mouse moved to (923, 467)
Screenshot: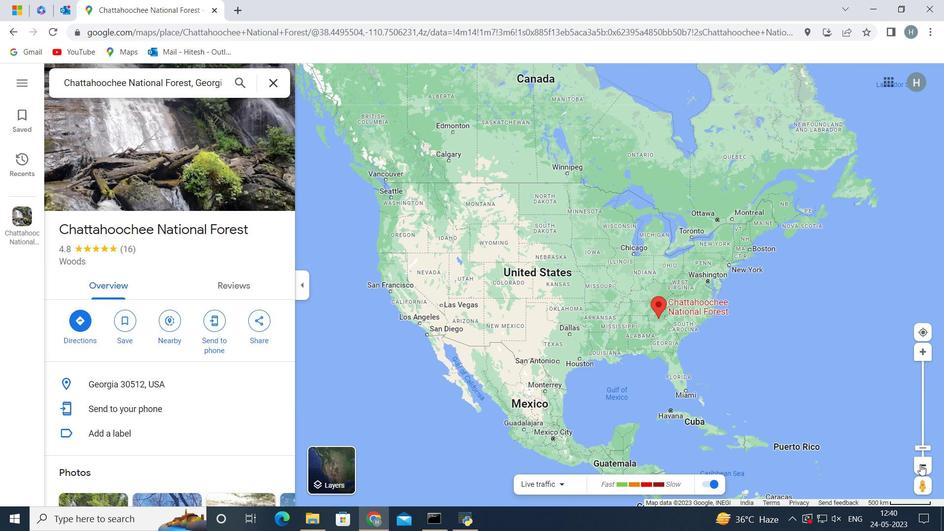 
Action: Mouse pressed left at (923, 467)
Screenshot: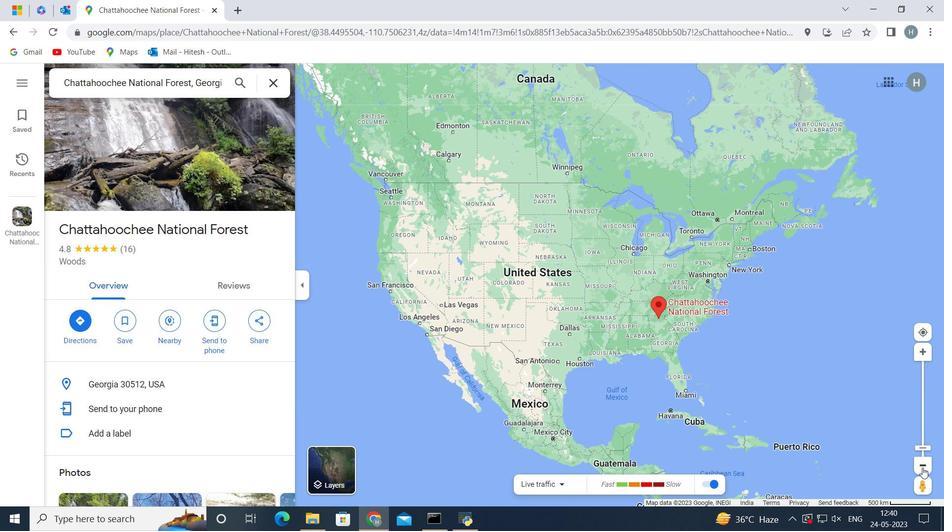 
Action: Mouse moved to (921, 347)
Screenshot: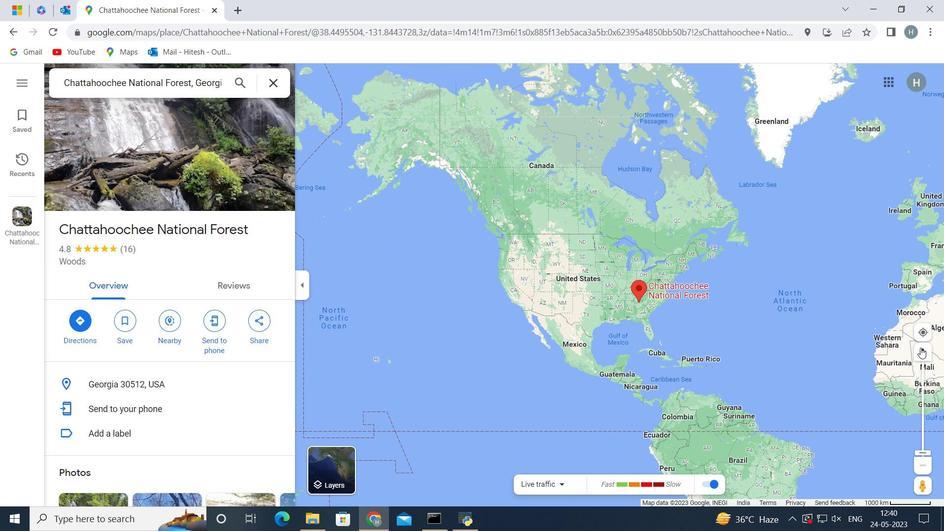 
Action: Mouse pressed left at (921, 347)
Screenshot: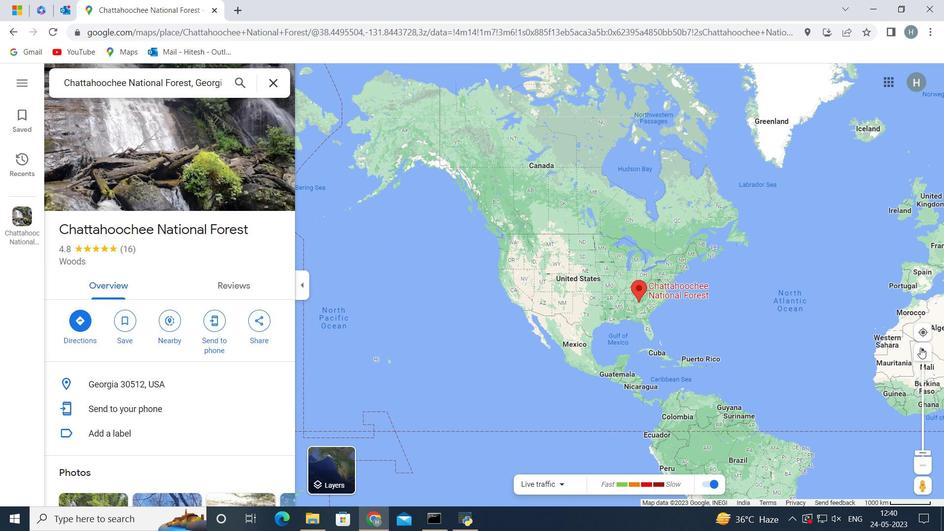 
Action: Mouse moved to (887, 361)
Screenshot: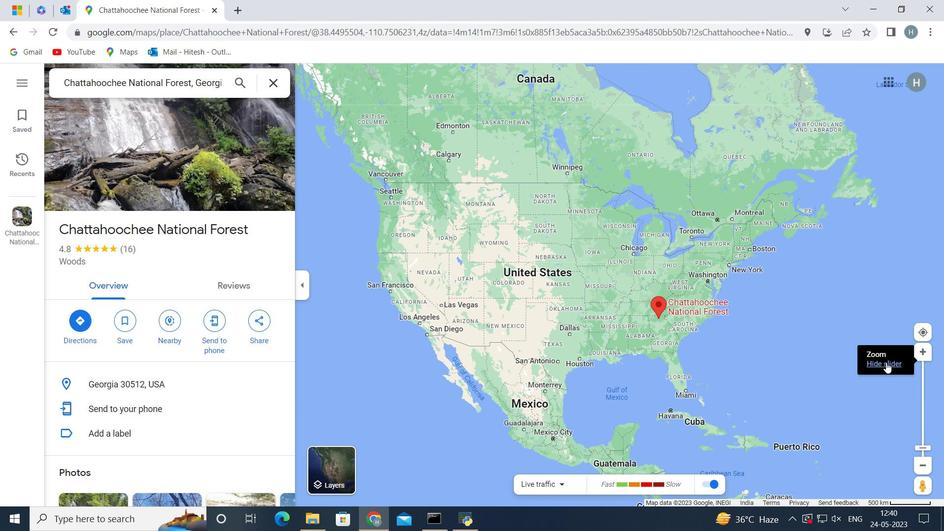 
Action: Mouse pressed left at (887, 361)
Screenshot: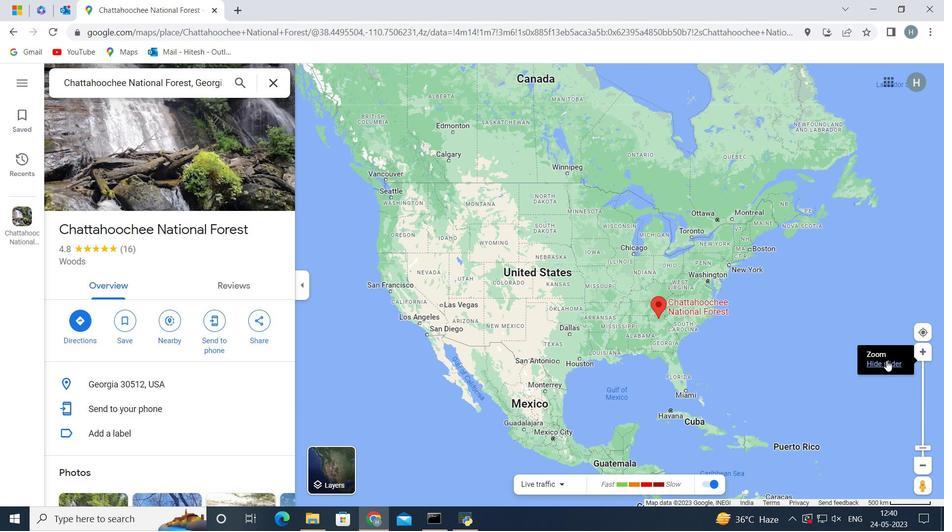 
Action: Mouse moved to (683, 360)
Screenshot: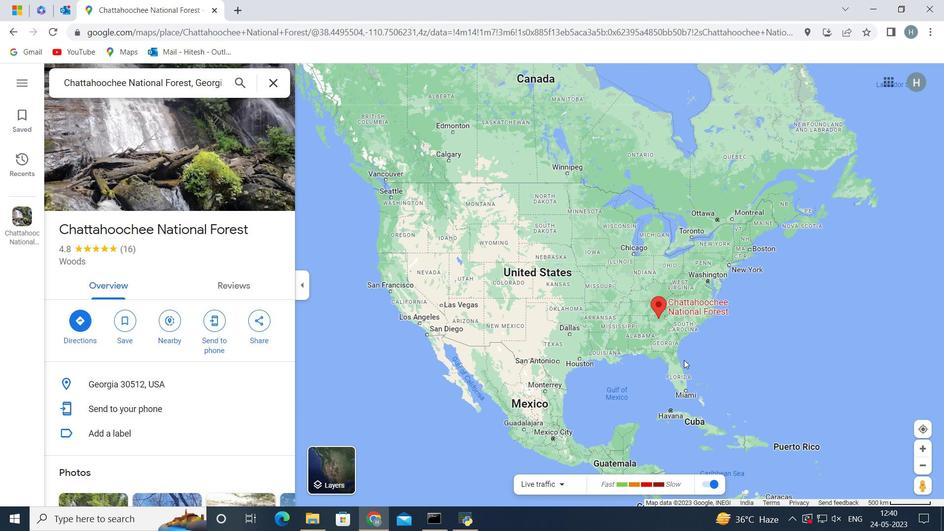 
